 Task: Go to Program & Features. Select Whole Food Market. Add to cart Organic Strawberries-2. Select Give A Gift Card from Gift Cards. Add to cart Amazon Prime Gift Card-2. Place order for Lucia Martinez, _x000D_
80 Blair Hollow Rd_x000D_
Dillsburg, Pennsylvania(PA), 17019, Cell Number (717) 432-9341
Action: Mouse moved to (265, 55)
Screenshot: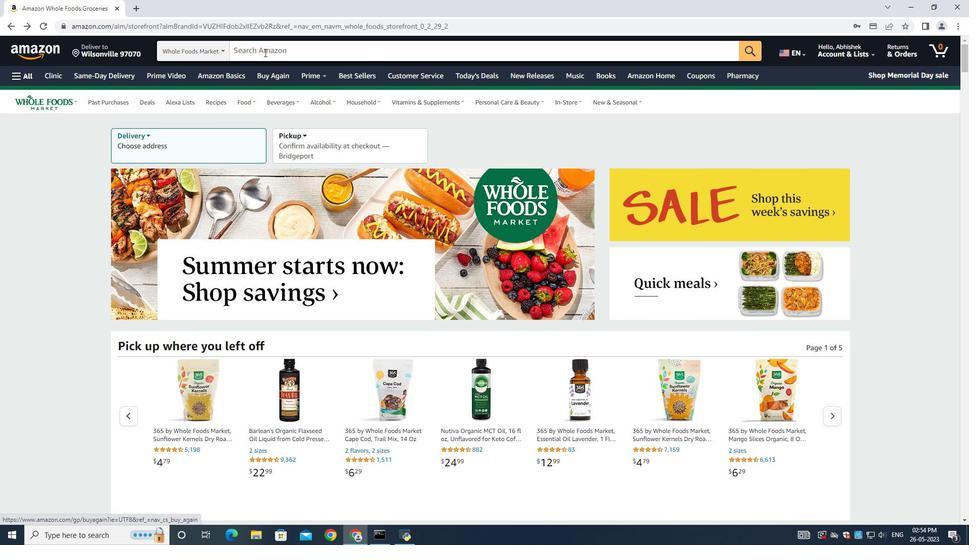 
Action: Mouse pressed left at (265, 55)
Screenshot: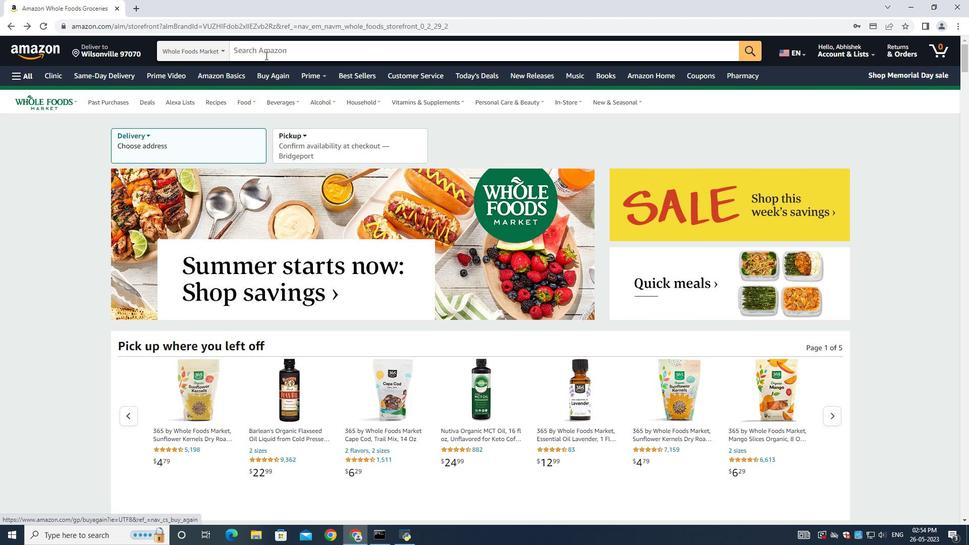 
Action: Mouse moved to (170, 51)
Screenshot: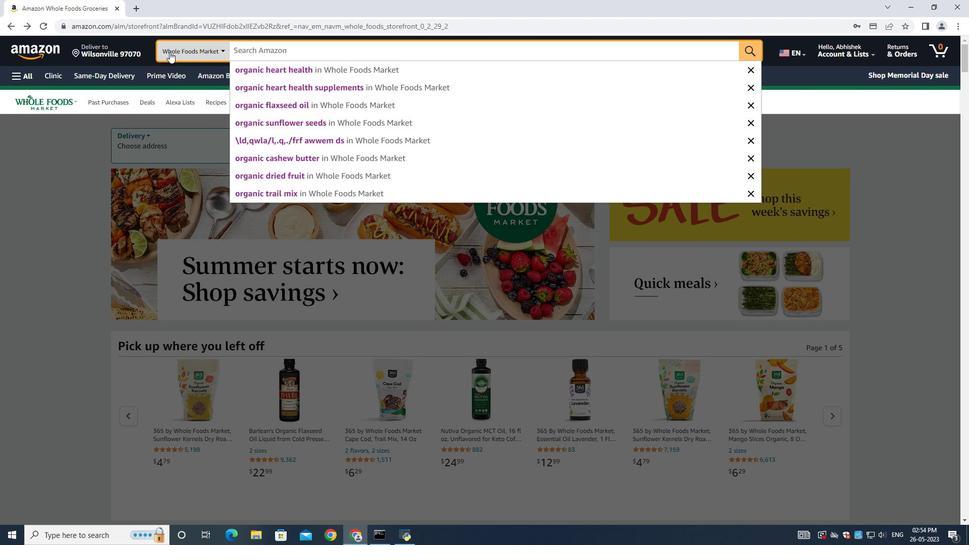 
Action: Mouse pressed left at (170, 51)
Screenshot: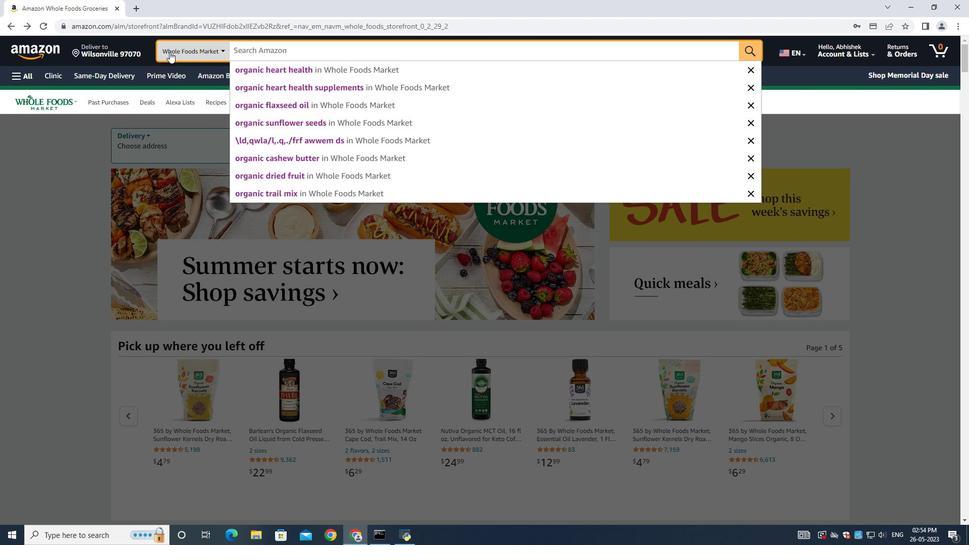 
Action: Mouse moved to (170, 51)
Screenshot: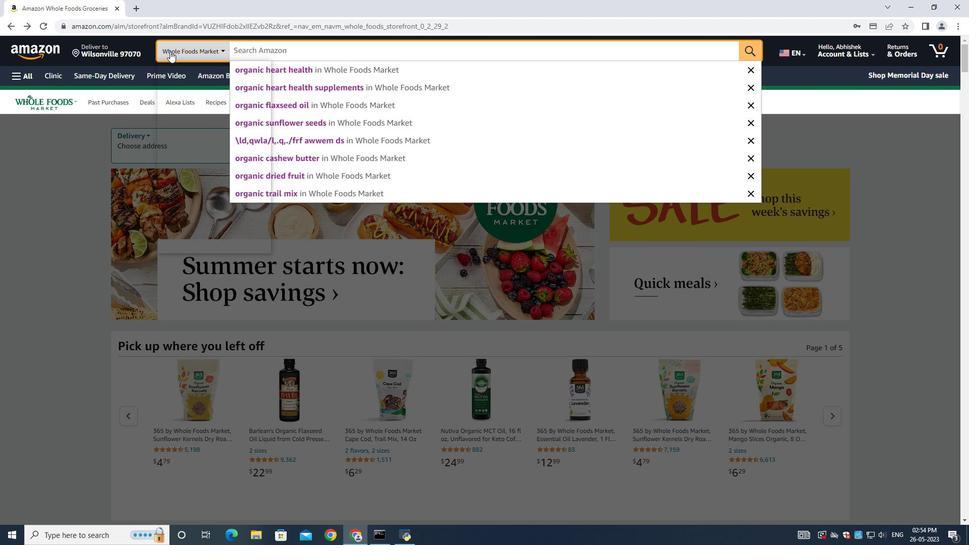
Action: Mouse pressed left at (170, 51)
Screenshot: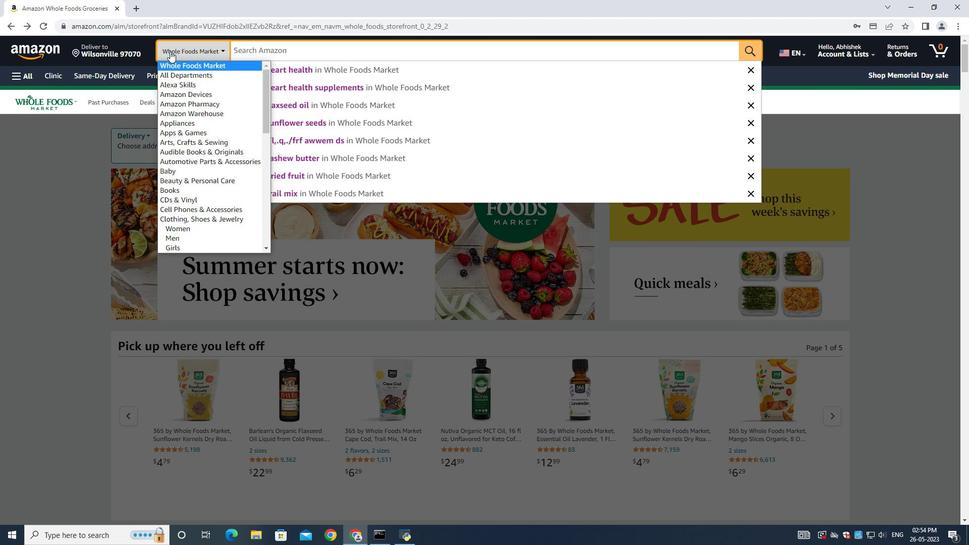 
Action: Mouse moved to (22, 70)
Screenshot: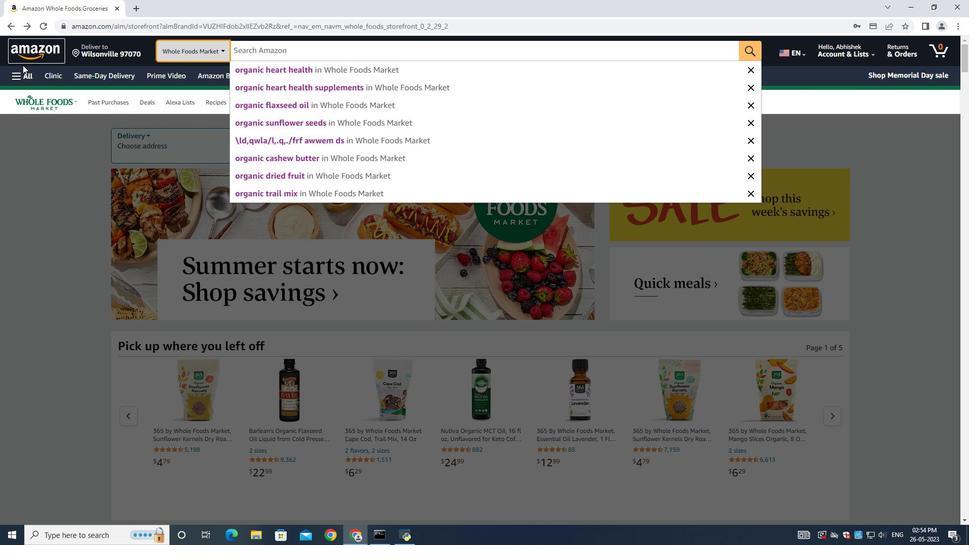 
Action: Mouse pressed left at (22, 70)
Screenshot: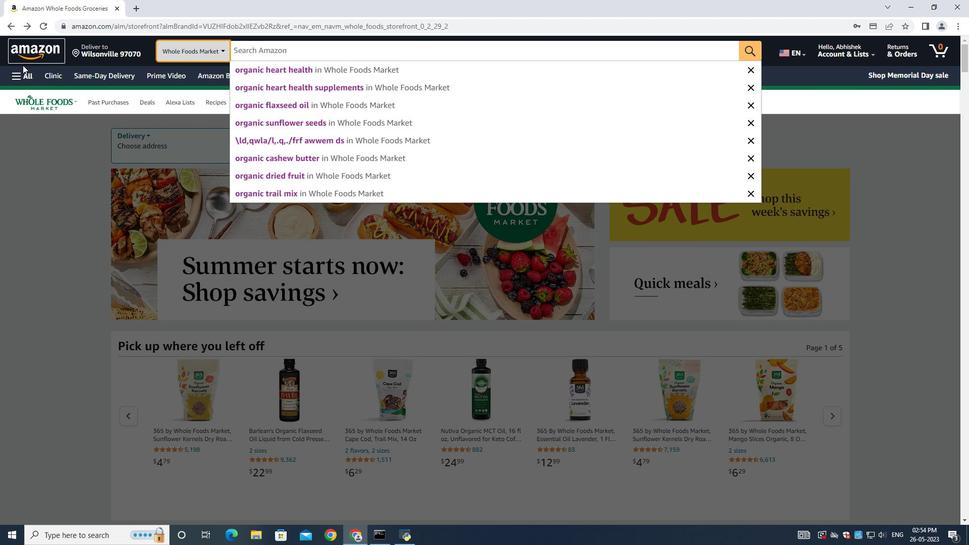 
Action: Mouse moved to (69, 274)
Screenshot: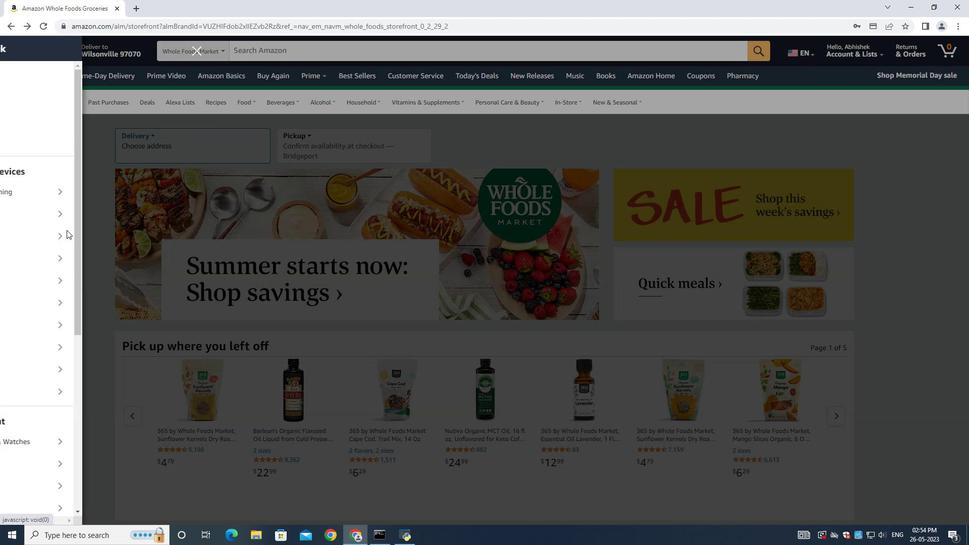 
Action: Mouse scrolled (69, 270) with delta (0, 0)
Screenshot: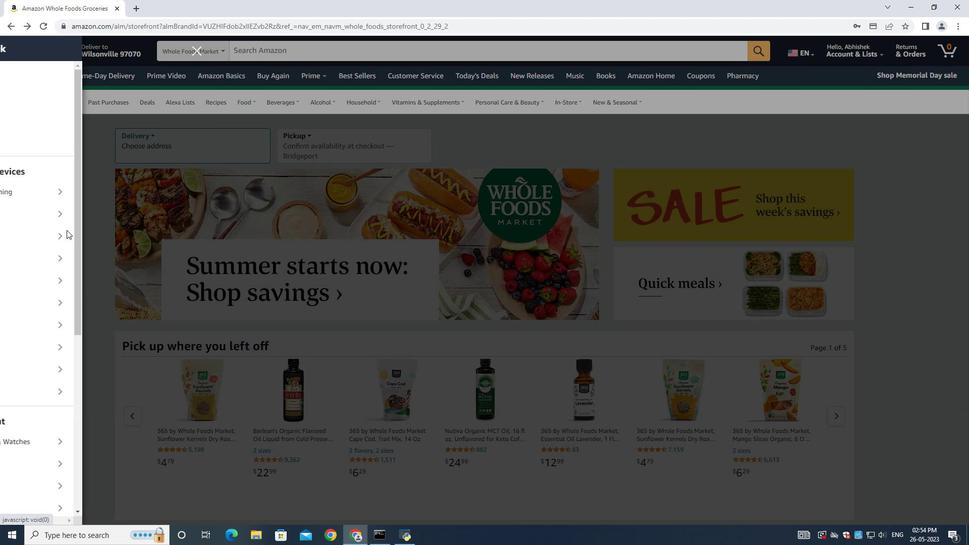 
Action: Mouse moved to (69, 283)
Screenshot: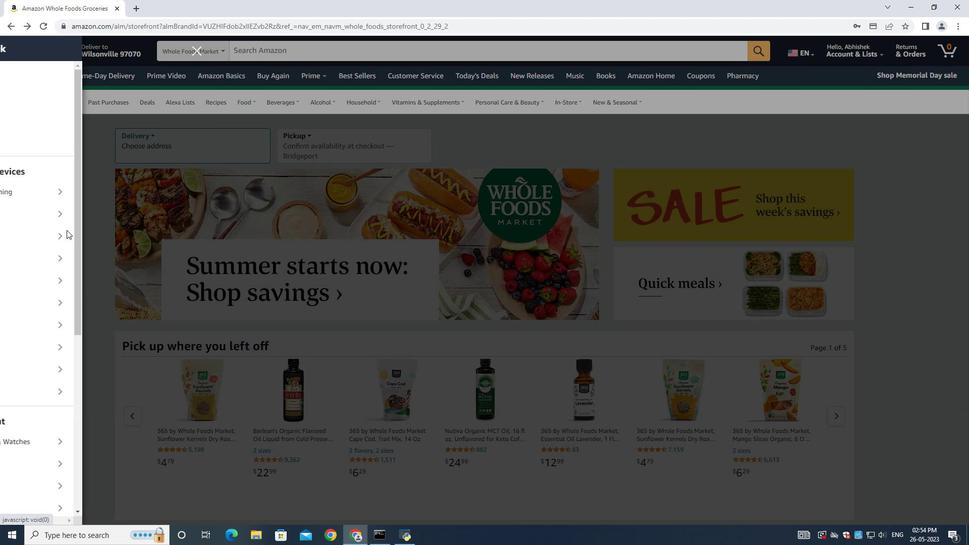 
Action: Mouse scrolled (69, 277) with delta (0, 0)
Screenshot: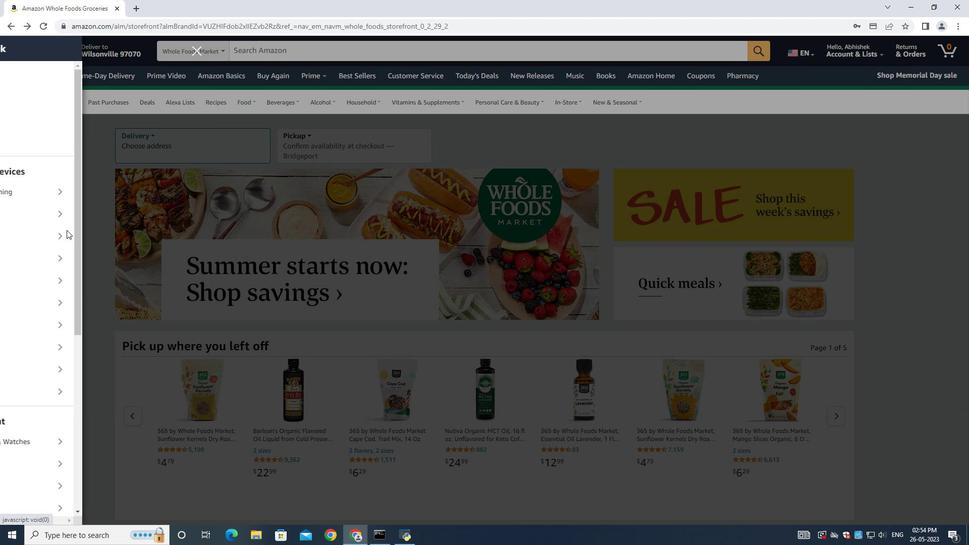 
Action: Mouse moved to (69, 284)
Screenshot: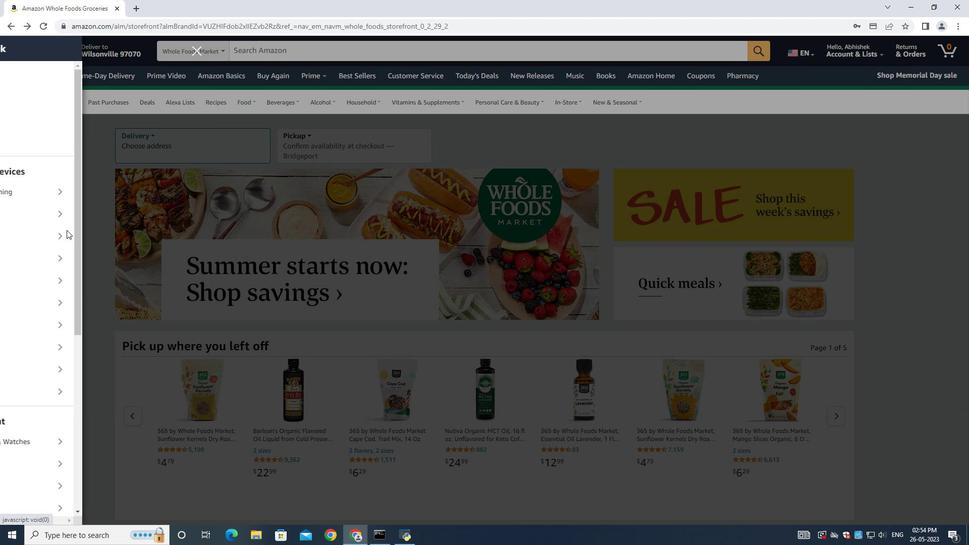
Action: Mouse scrolled (69, 281) with delta (0, 0)
Screenshot: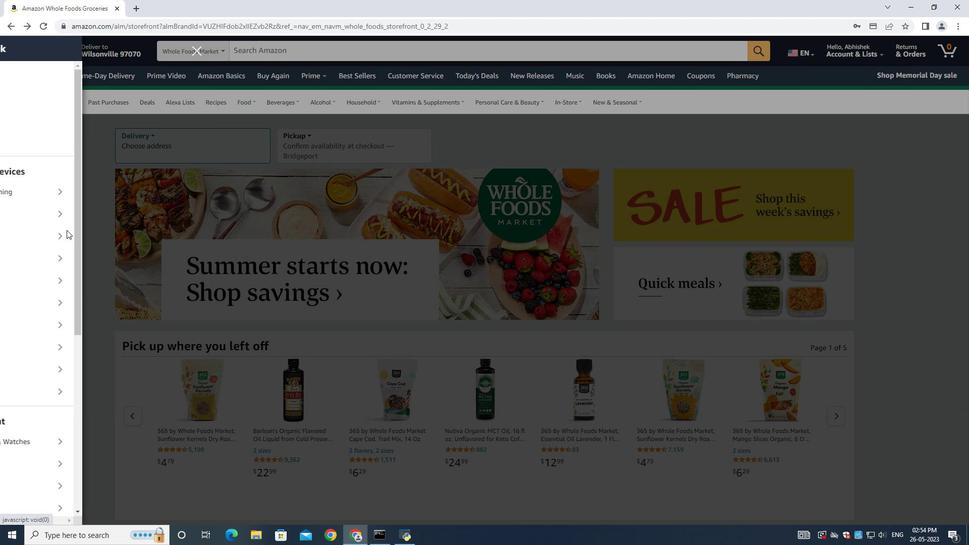 
Action: Mouse moved to (69, 285)
Screenshot: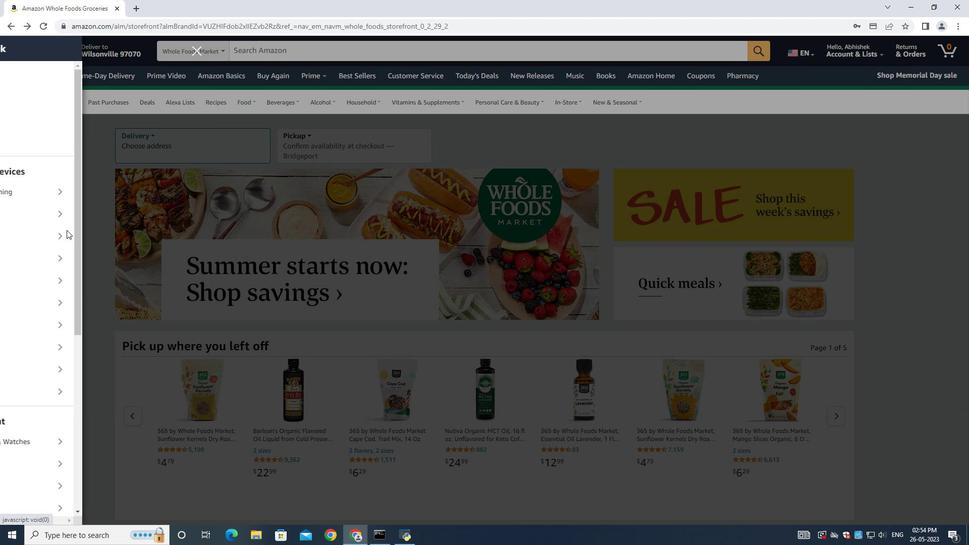 
Action: Mouse scrolled (69, 284) with delta (0, 0)
Screenshot: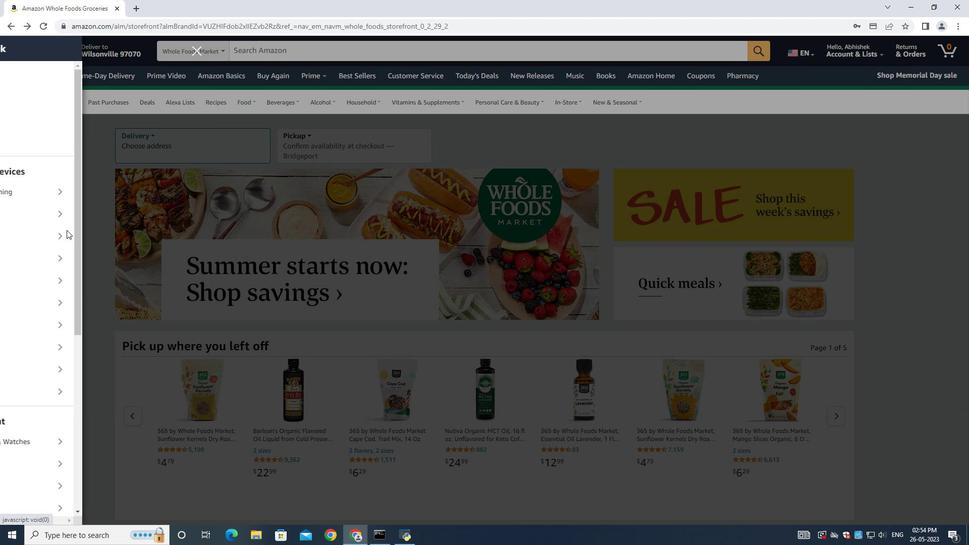 
Action: Mouse moved to (69, 285)
Screenshot: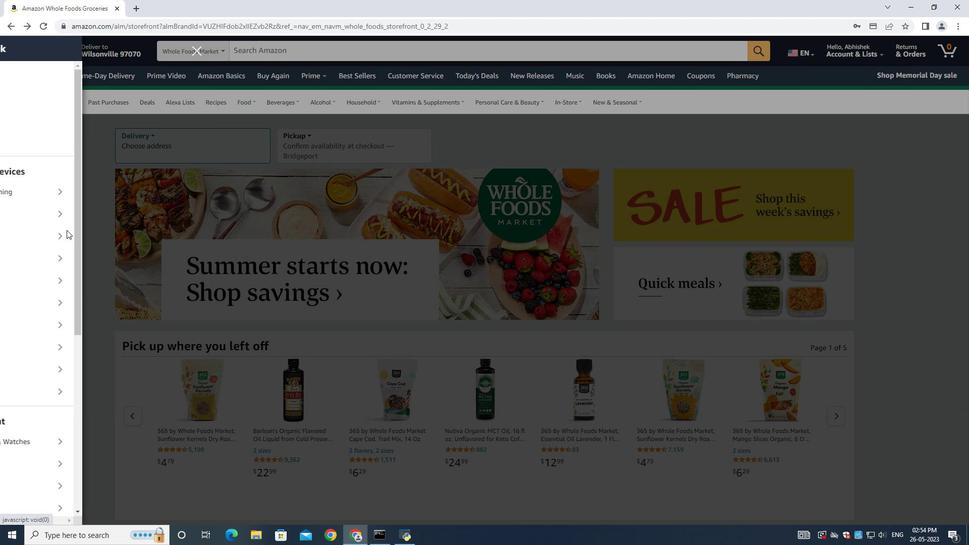
Action: Mouse scrolled (69, 284) with delta (0, 0)
Screenshot: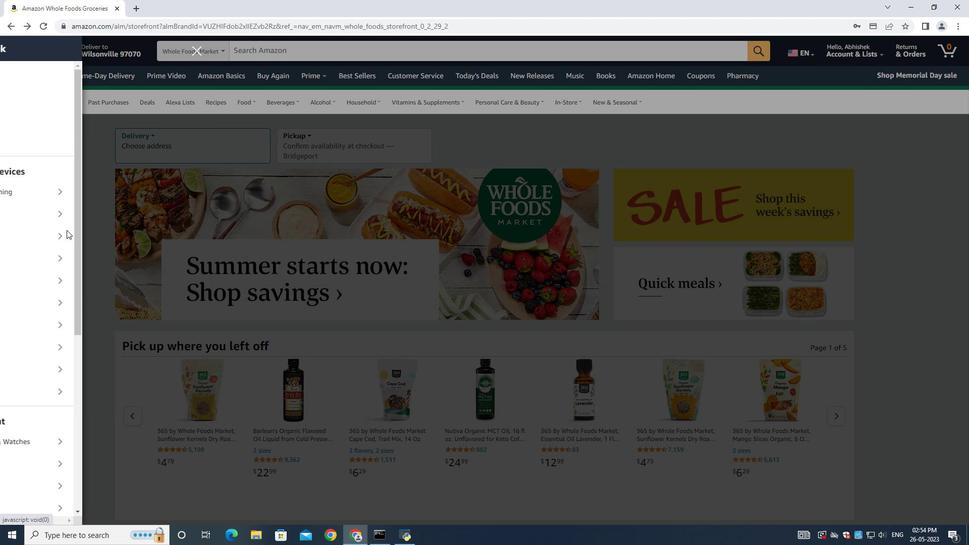 
Action: Mouse moved to (71, 287)
Screenshot: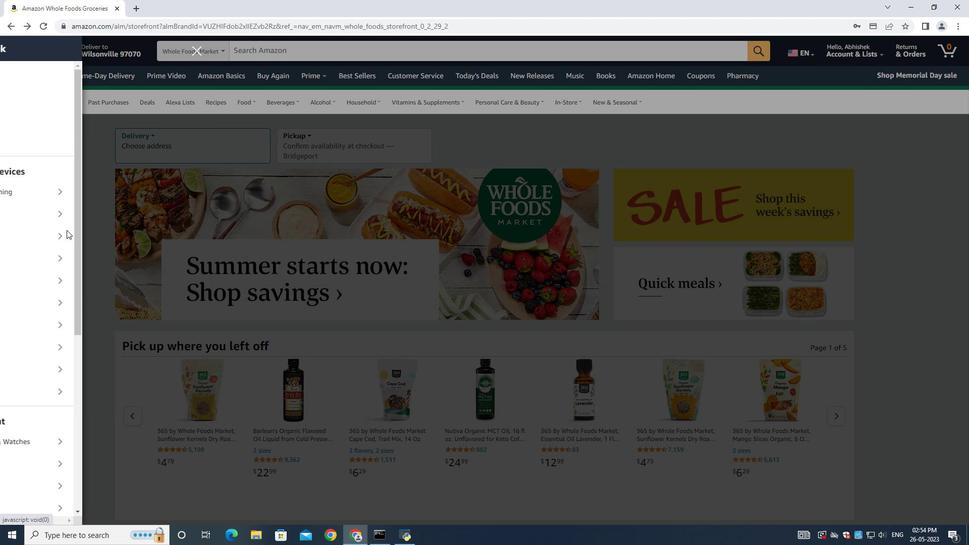 
Action: Mouse scrolled (69, 284) with delta (0, 0)
Screenshot: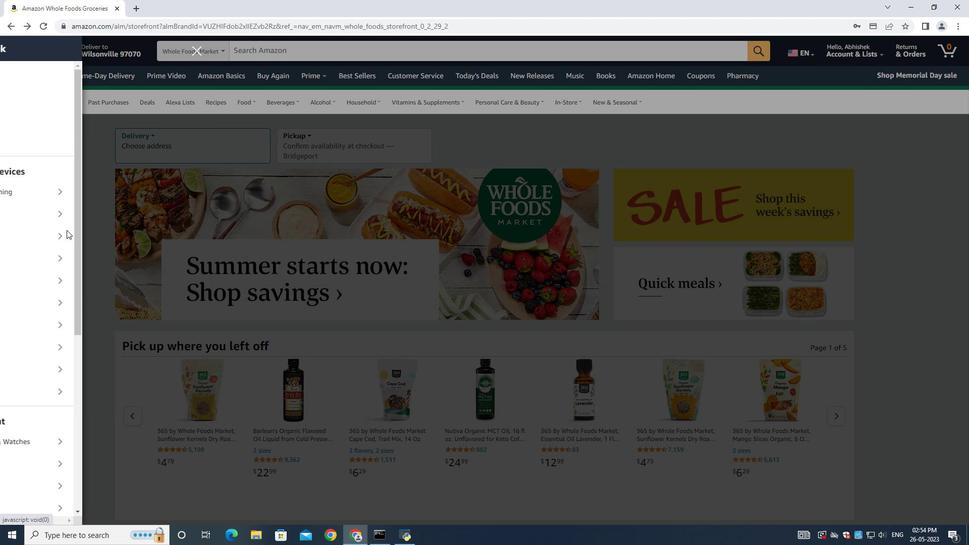 
Action: Mouse moved to (49, 304)
Screenshot: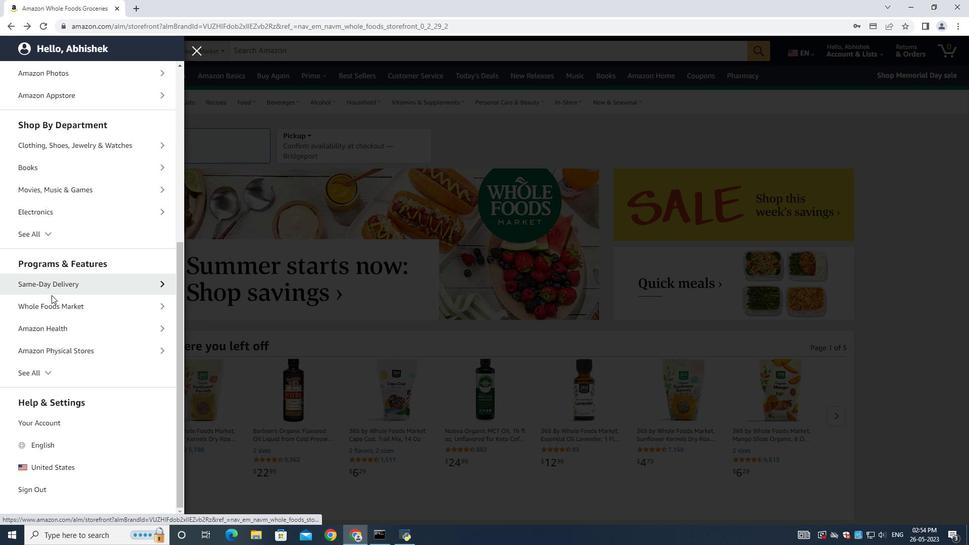 
Action: Mouse pressed left at (49, 304)
Screenshot: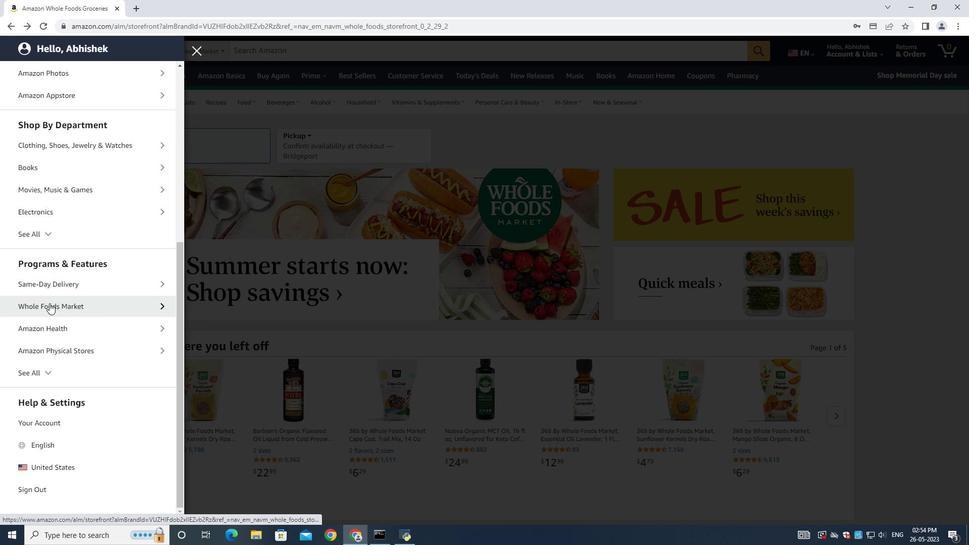 
Action: Mouse moved to (106, 124)
Screenshot: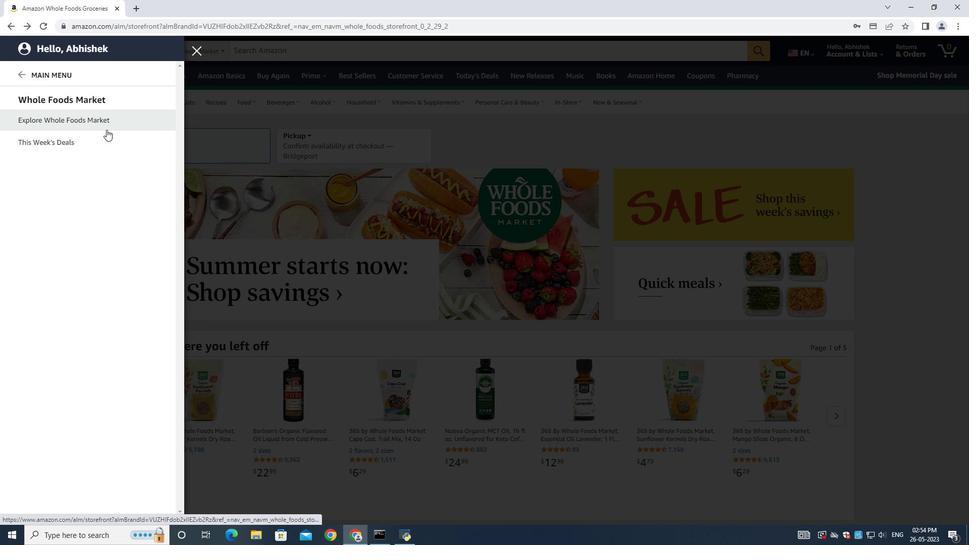 
Action: Mouse pressed left at (106, 124)
Screenshot: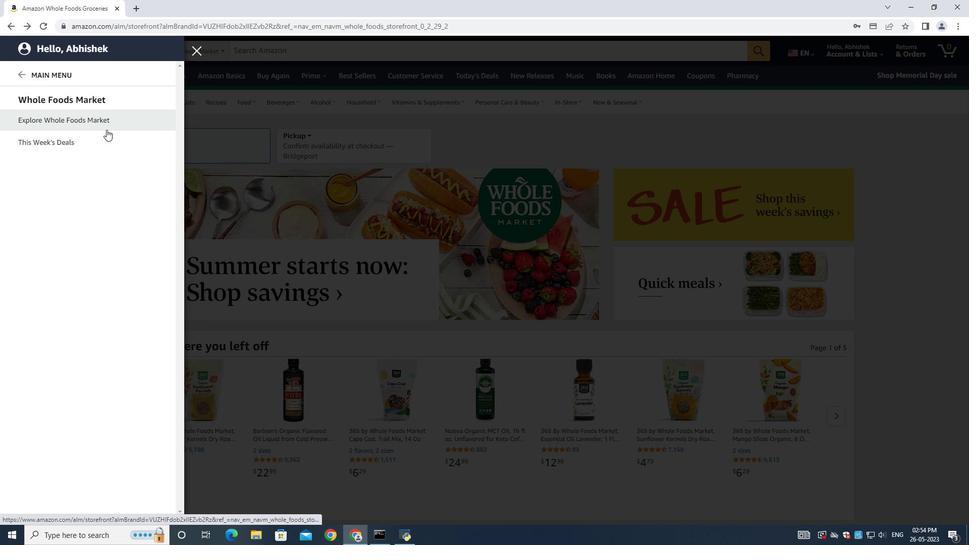 
Action: Mouse moved to (264, 51)
Screenshot: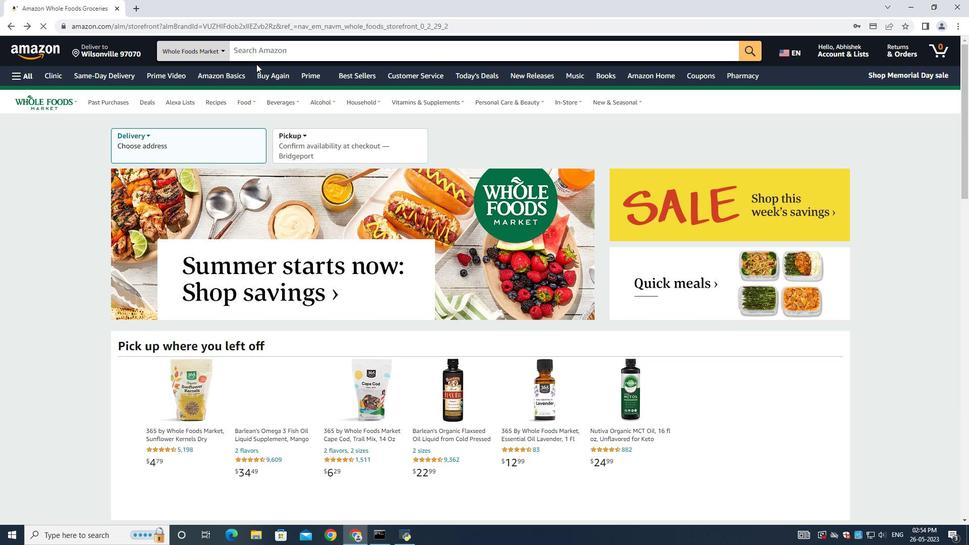 
Action: Mouse pressed left at (264, 51)
Screenshot: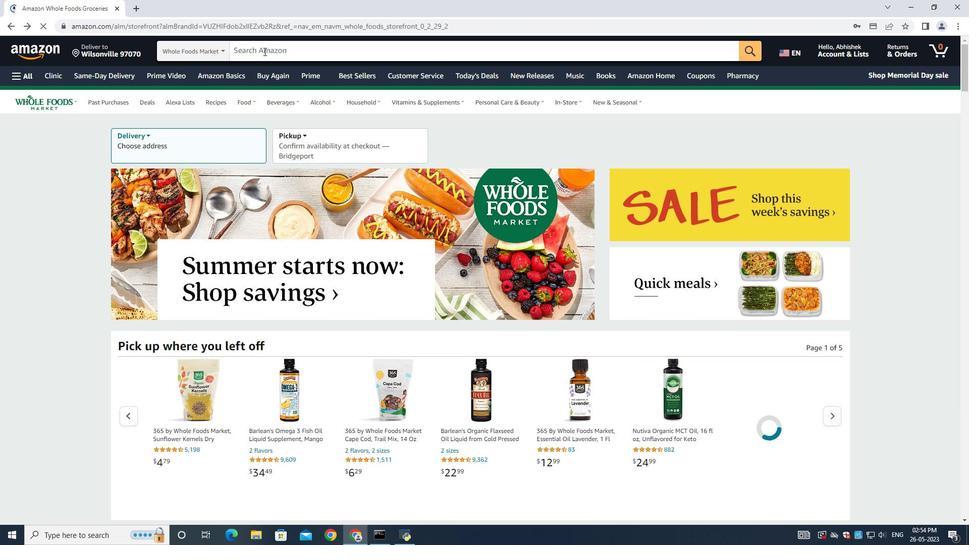 
Action: Key pressed <Key.caps_lock><Key.shift><Key.shift><Key.shift><Key.shift><Key.shift><Key.shift><Key.shift>o<Key.backspace><Key.shift>o<Key.backspace><Key.caps_lock><Key.shift>Organic<Key.space>strawberries<Key.space><Key.enter>
Screenshot: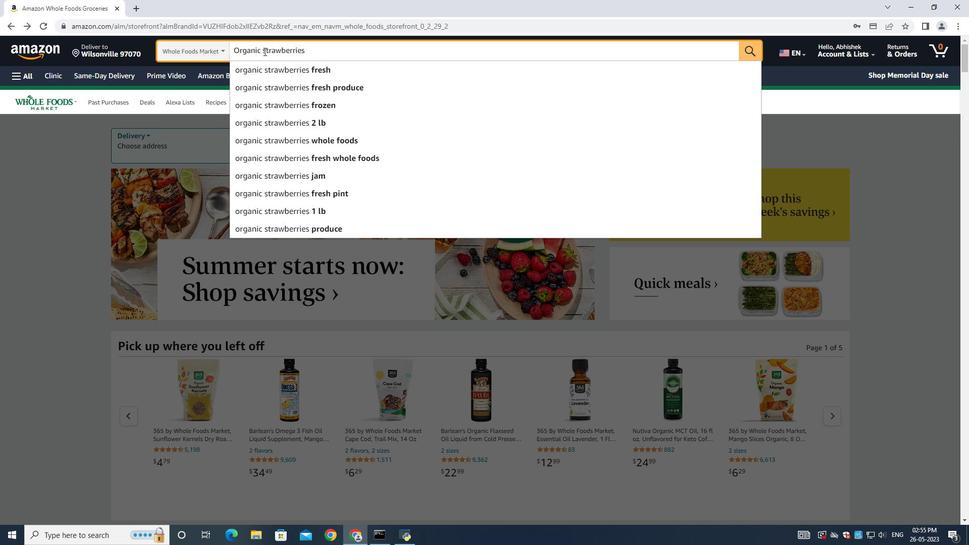 
Action: Mouse moved to (344, 128)
Screenshot: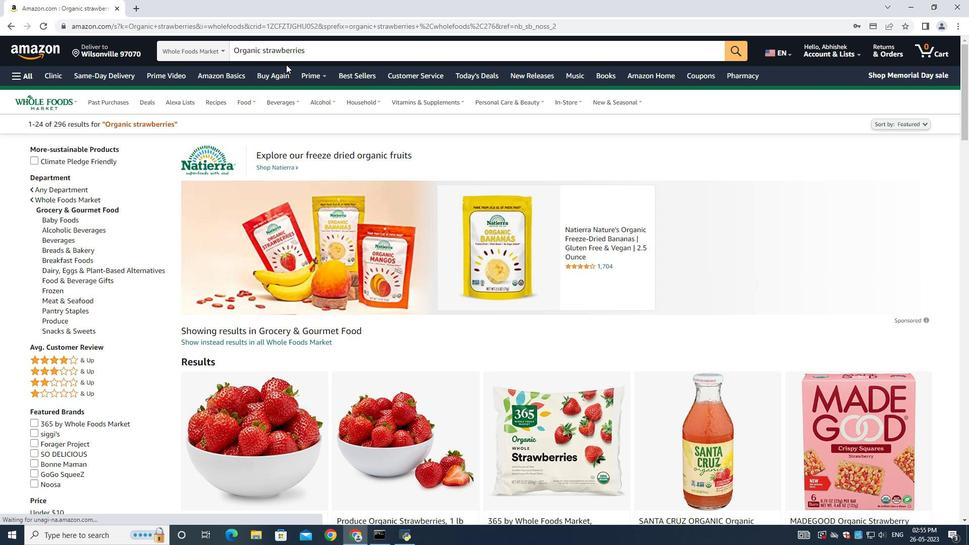 
Action: Mouse scrolled (344, 127) with delta (0, 0)
Screenshot: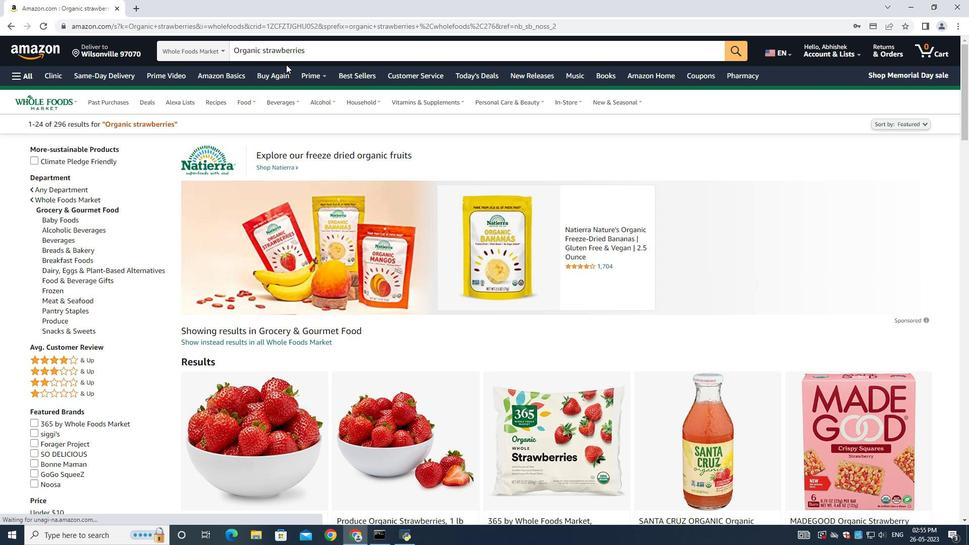
Action: Mouse moved to (358, 137)
Screenshot: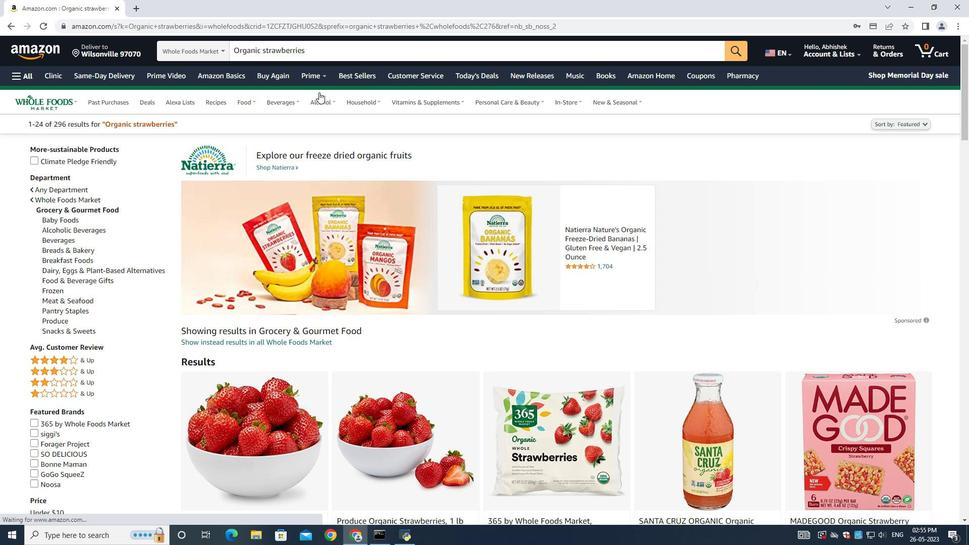 
Action: Mouse scrolled (358, 137) with delta (0, 0)
Screenshot: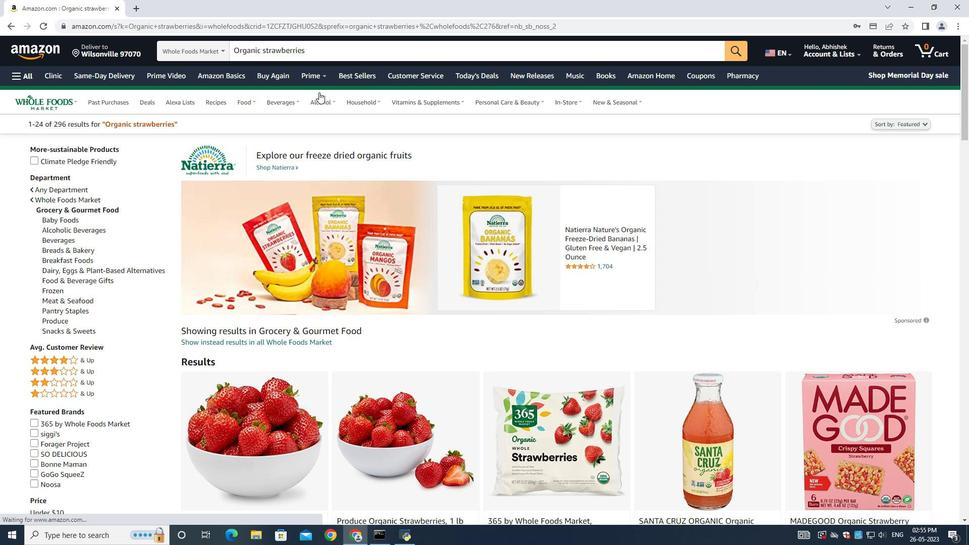
Action: Mouse moved to (361, 138)
Screenshot: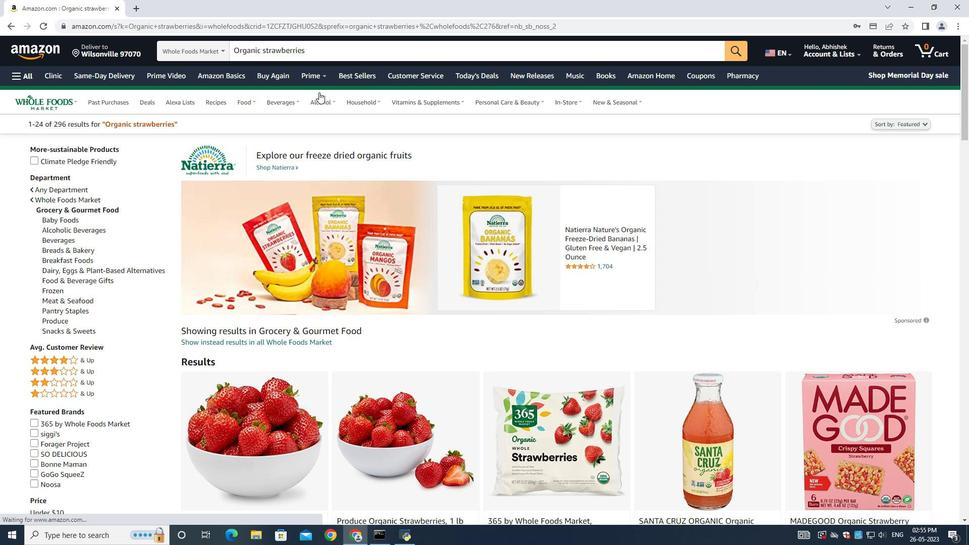 
Action: Mouse scrolled (361, 138) with delta (0, 0)
Screenshot: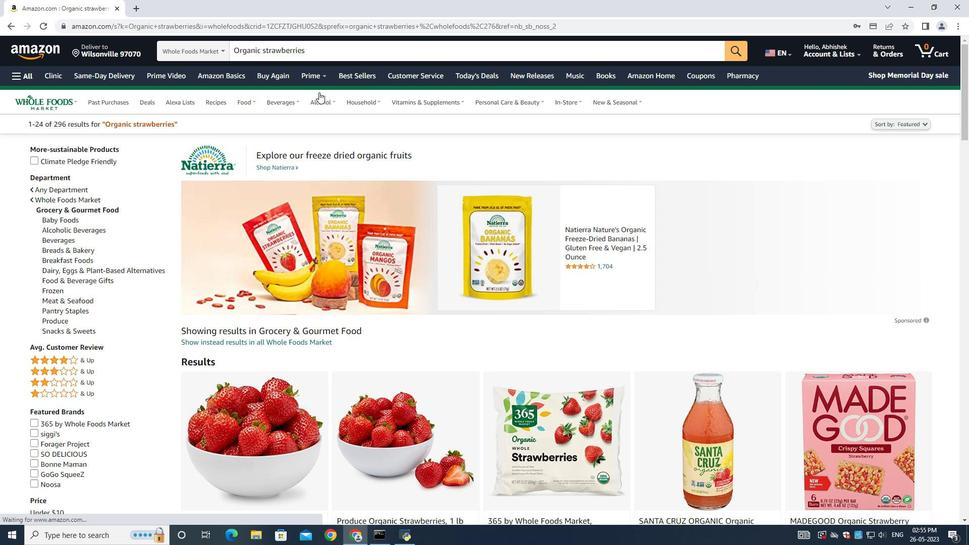 
Action: Mouse scrolled (361, 138) with delta (0, 0)
Screenshot: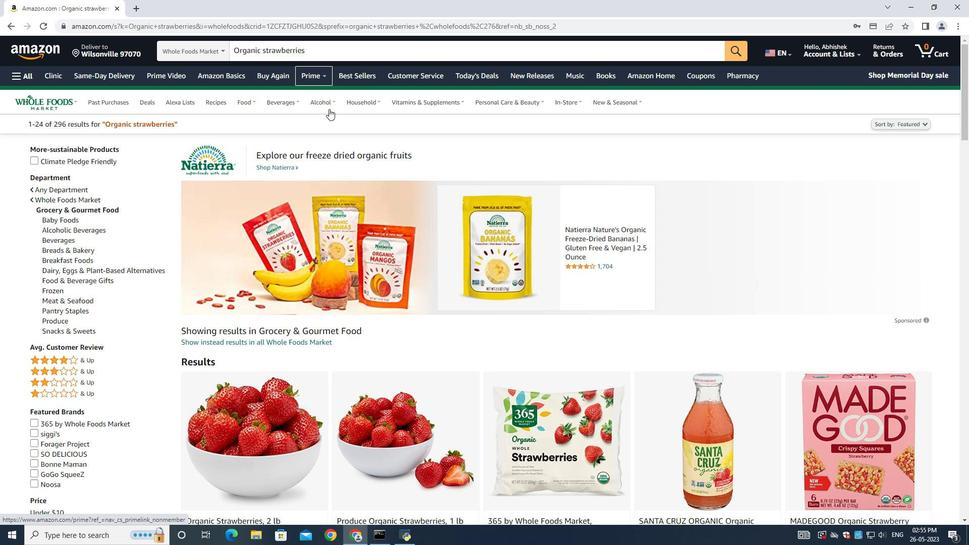 
Action: Mouse scrolled (361, 138) with delta (0, 0)
Screenshot: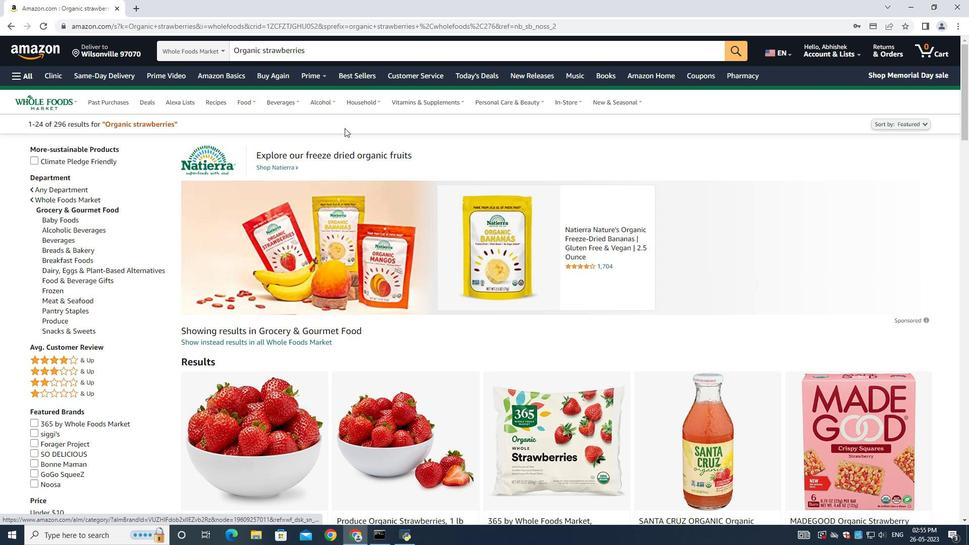 
Action: Mouse moved to (272, 181)
Screenshot: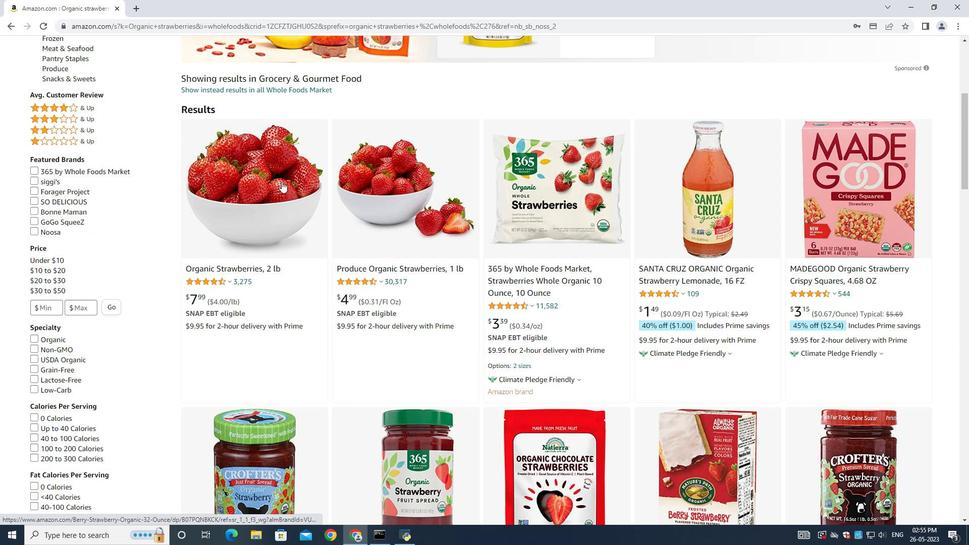 
Action: Mouse pressed left at (272, 181)
Screenshot: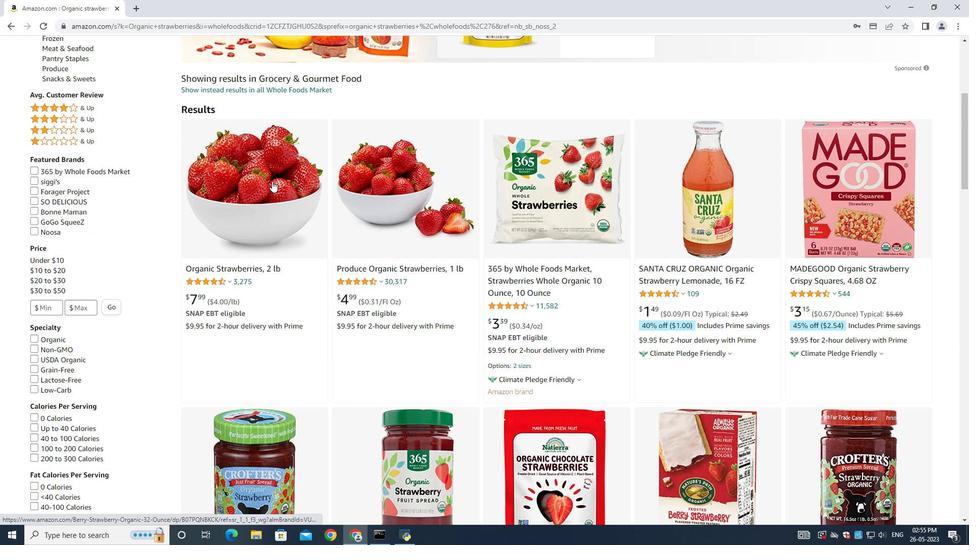 
Action: Mouse moved to (748, 186)
Screenshot: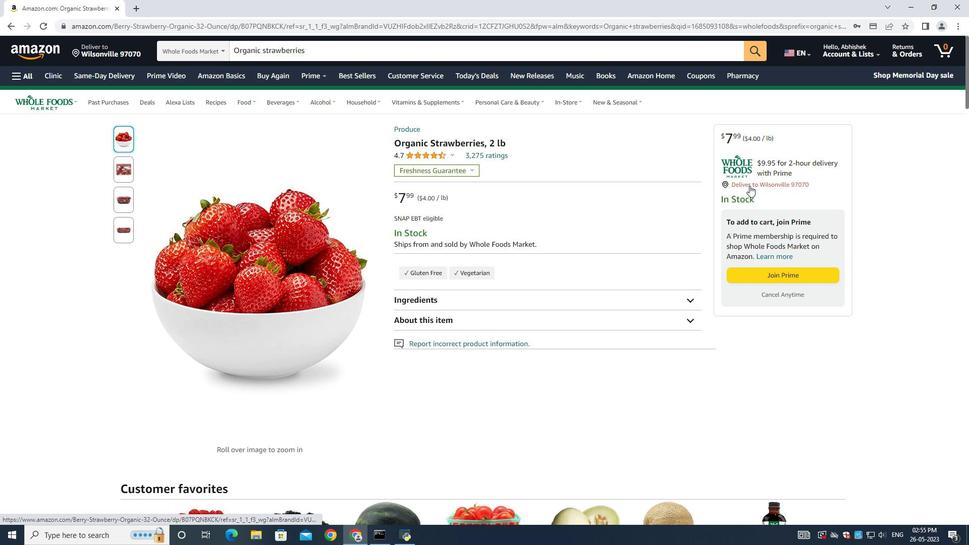 
Action: Mouse scrolled (748, 185) with delta (0, 0)
Screenshot: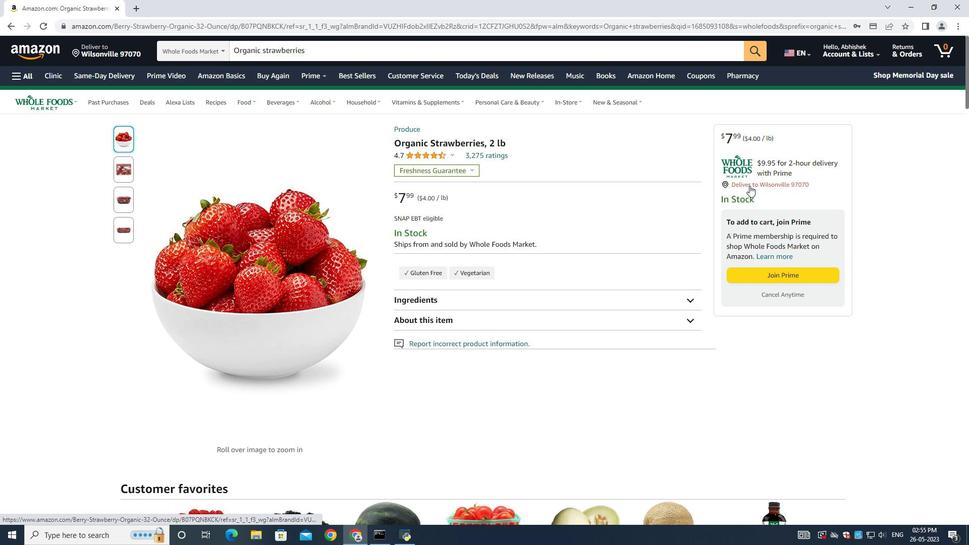
Action: Mouse moved to (748, 187)
Screenshot: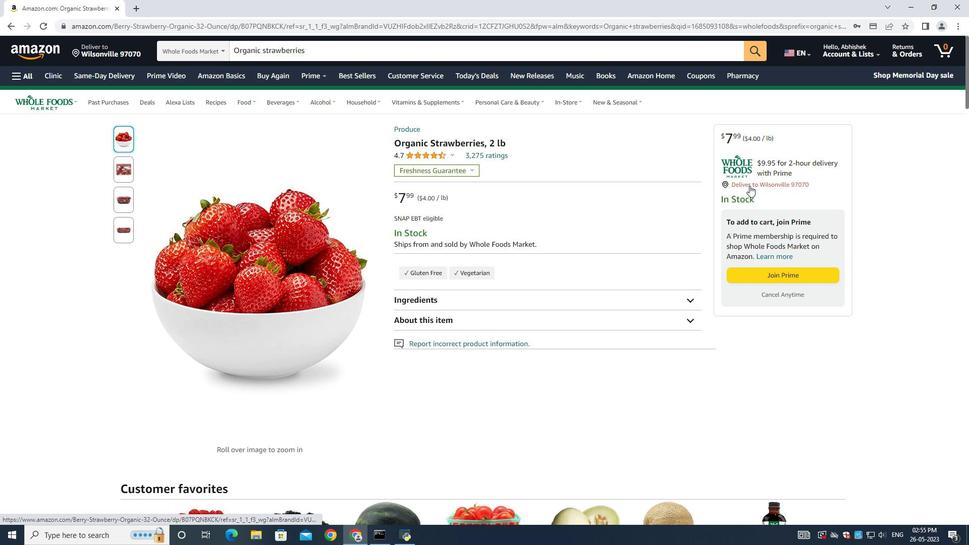 
Action: Mouse scrolled (748, 187) with delta (0, 0)
Screenshot: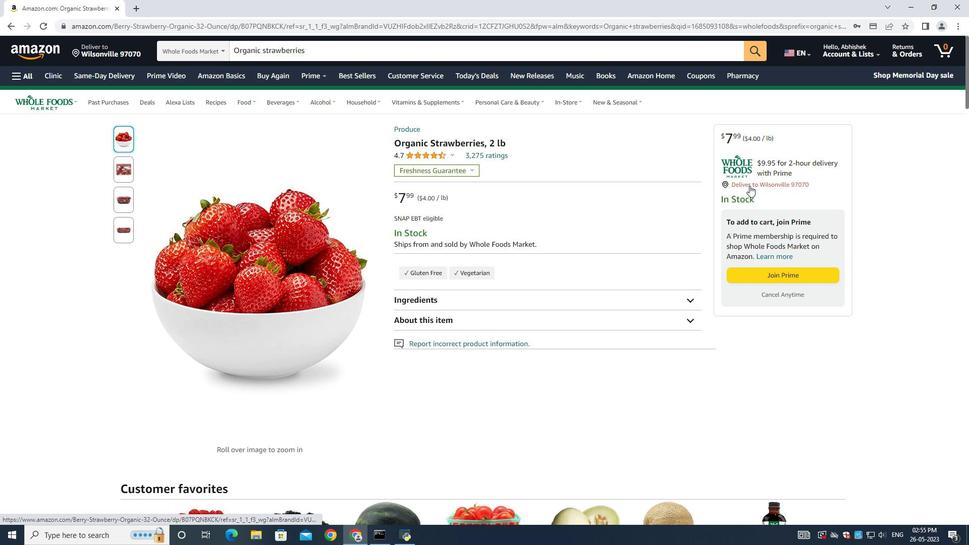 
Action: Mouse moved to (747, 189)
Screenshot: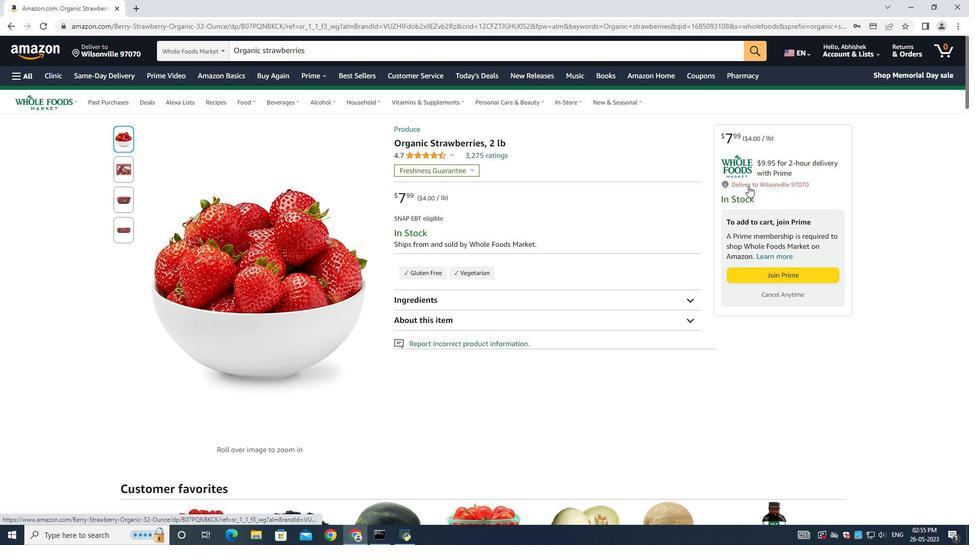 
Action: Mouse scrolled (747, 189) with delta (0, 0)
Screenshot: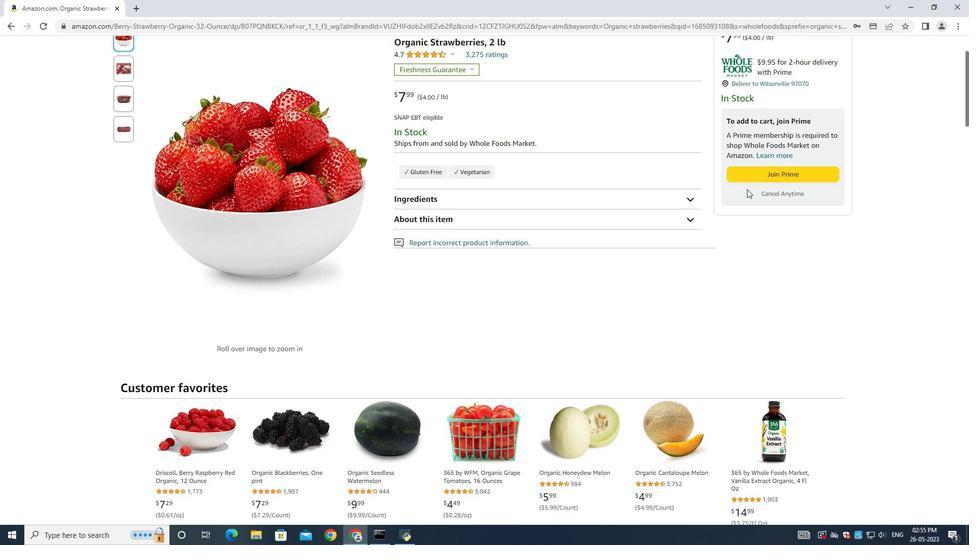 
Action: Mouse moved to (760, 230)
Screenshot: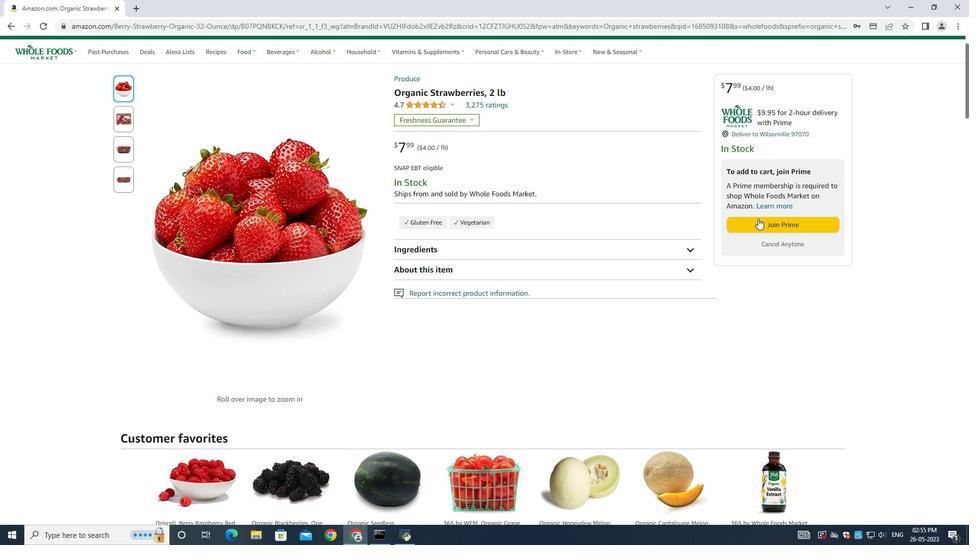 
Action: Mouse scrolled (760, 229) with delta (0, 0)
Screenshot: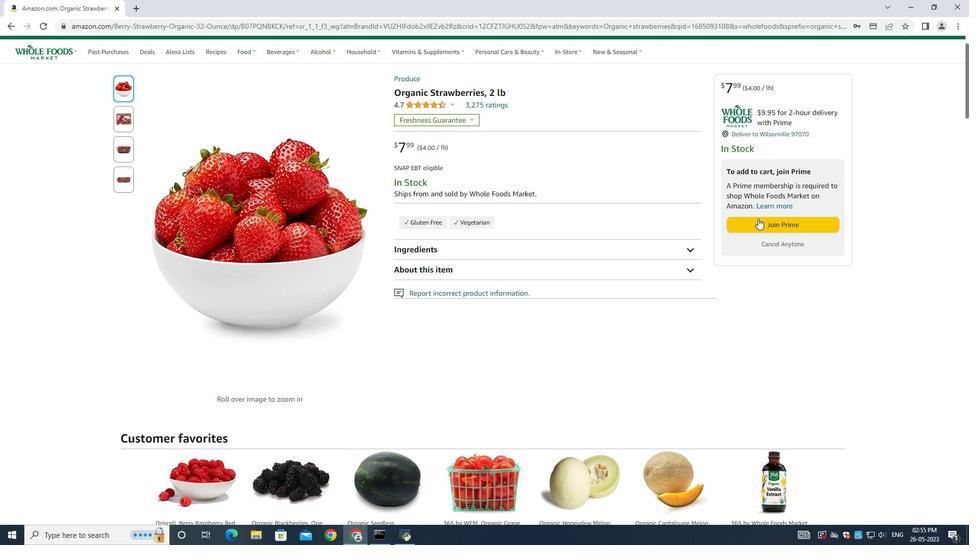 
Action: Mouse moved to (777, 194)
Screenshot: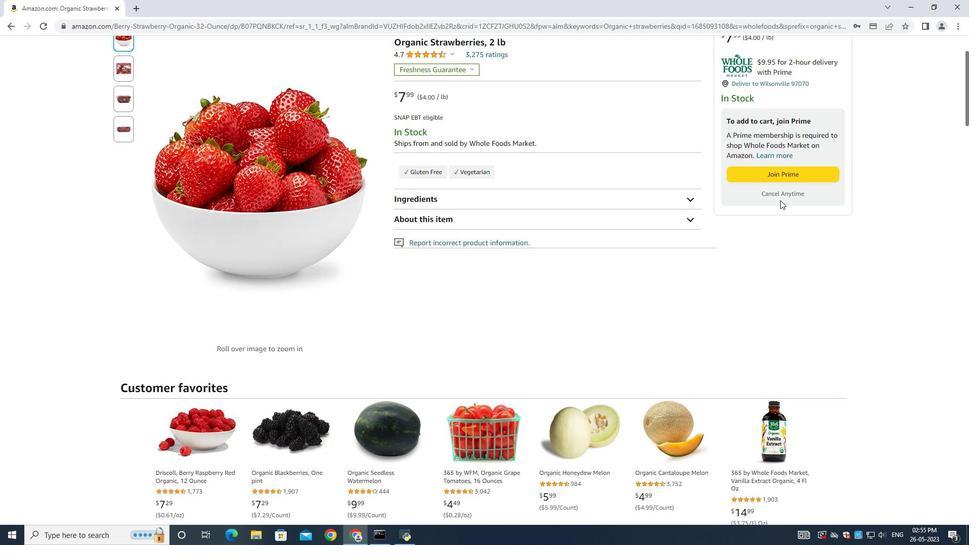 
Action: Mouse pressed left at (777, 194)
Screenshot: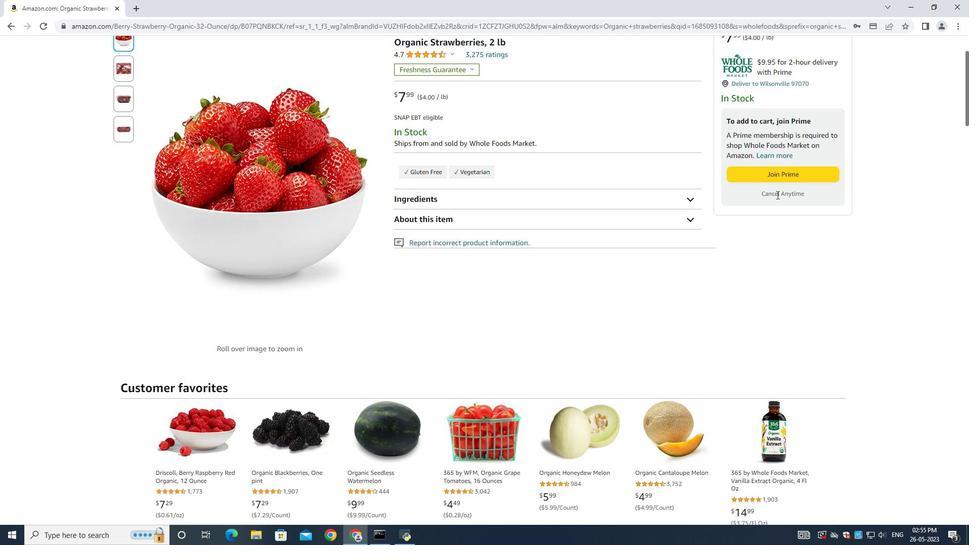
Action: Mouse pressed left at (777, 194)
Screenshot: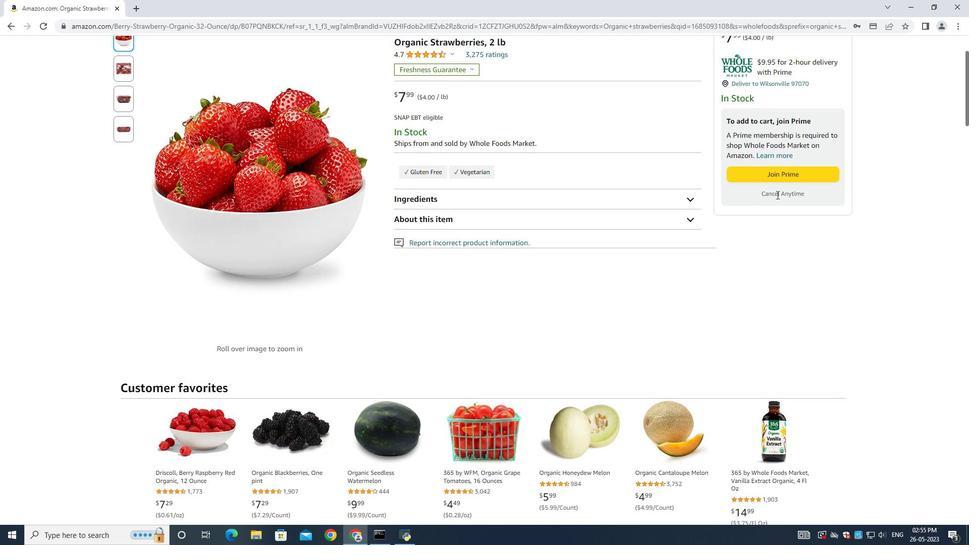 
Action: Mouse pressed left at (777, 194)
Screenshot: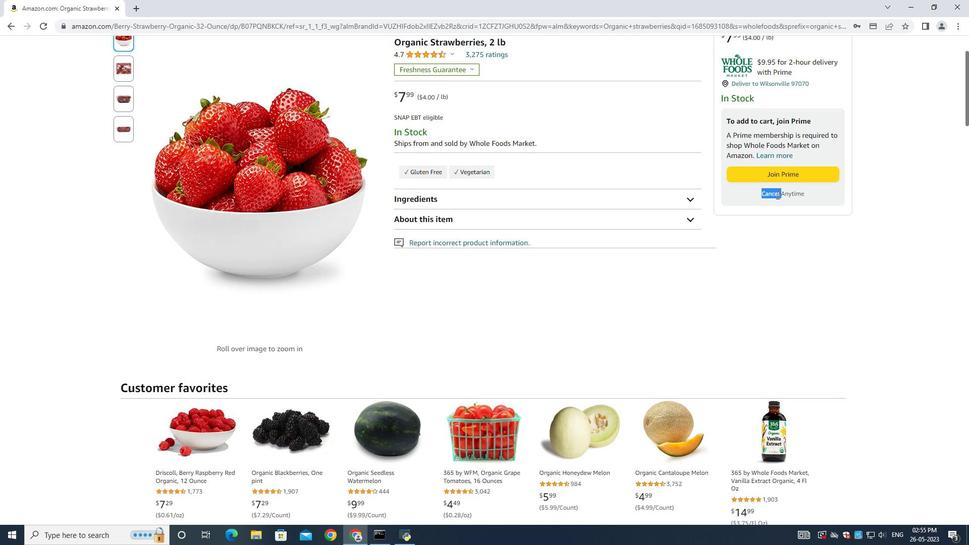 
Action: Mouse pressed left at (777, 194)
Screenshot: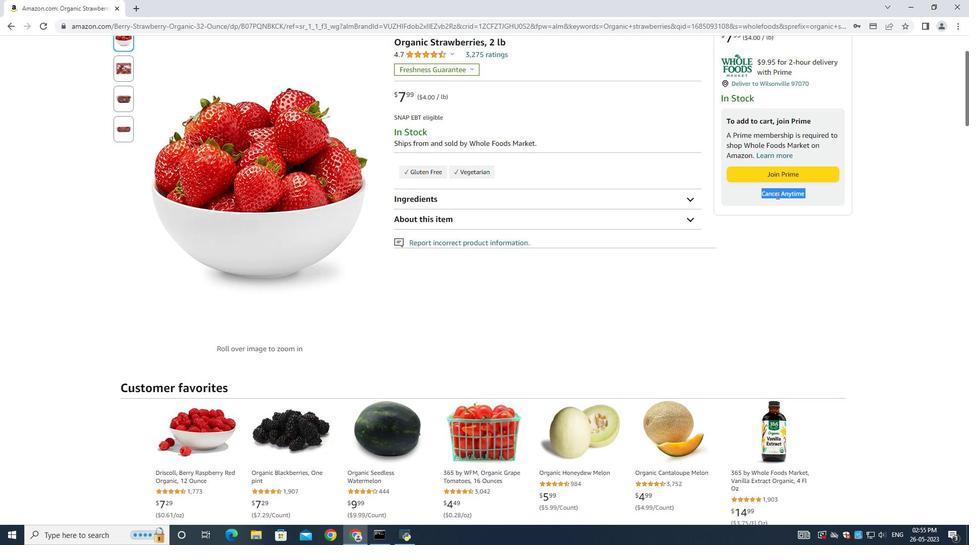 
Action: Mouse moved to (768, 155)
Screenshot: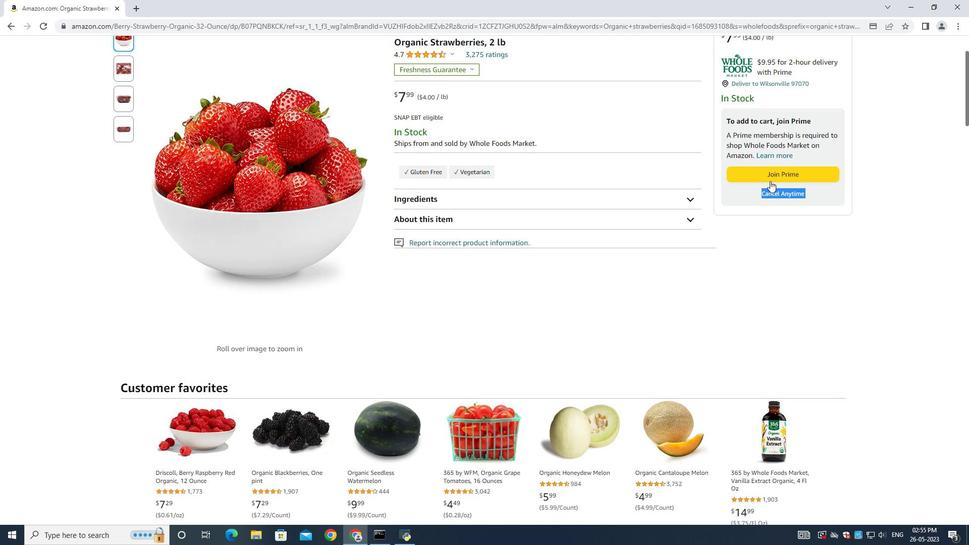 
Action: Mouse pressed left at (768, 155)
Screenshot: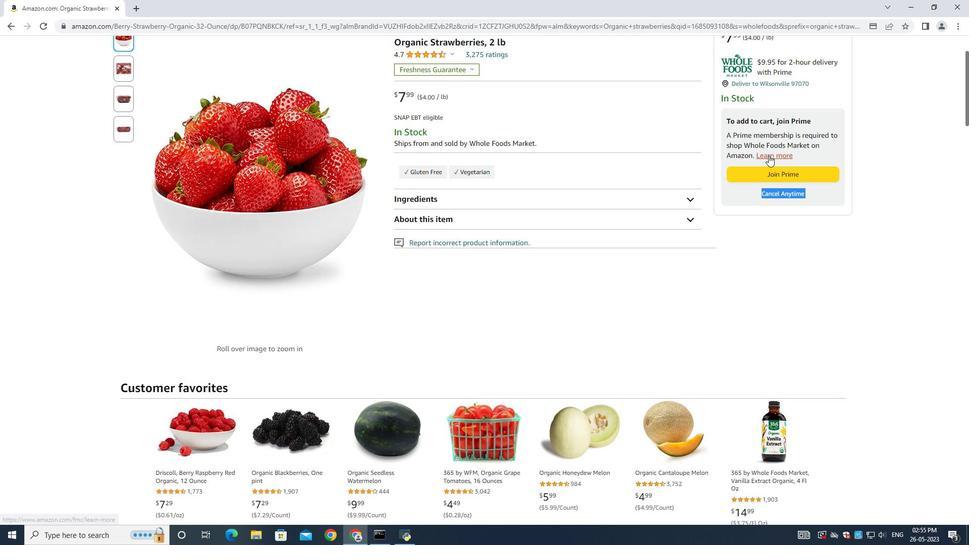 
Action: Mouse moved to (648, 226)
Screenshot: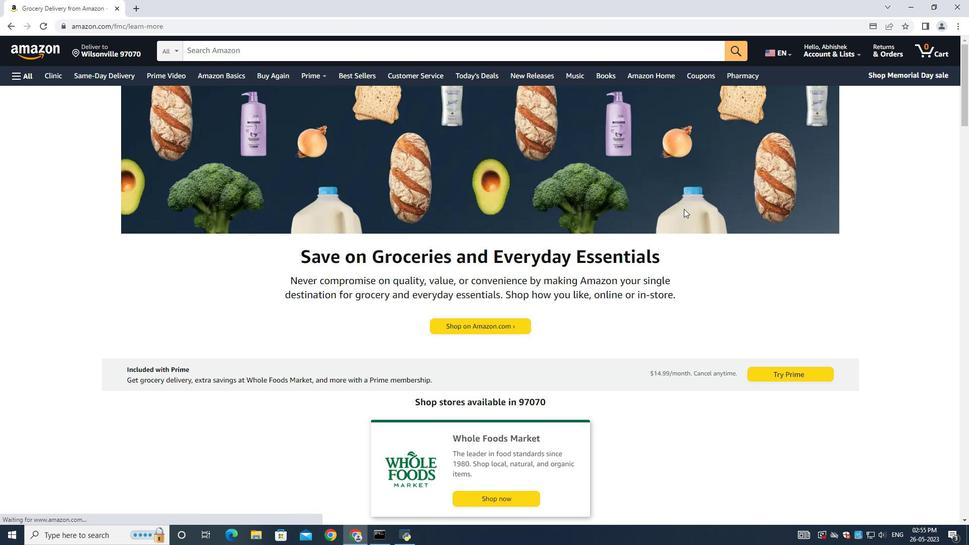 
Action: Mouse scrolled (648, 225) with delta (0, 0)
Screenshot: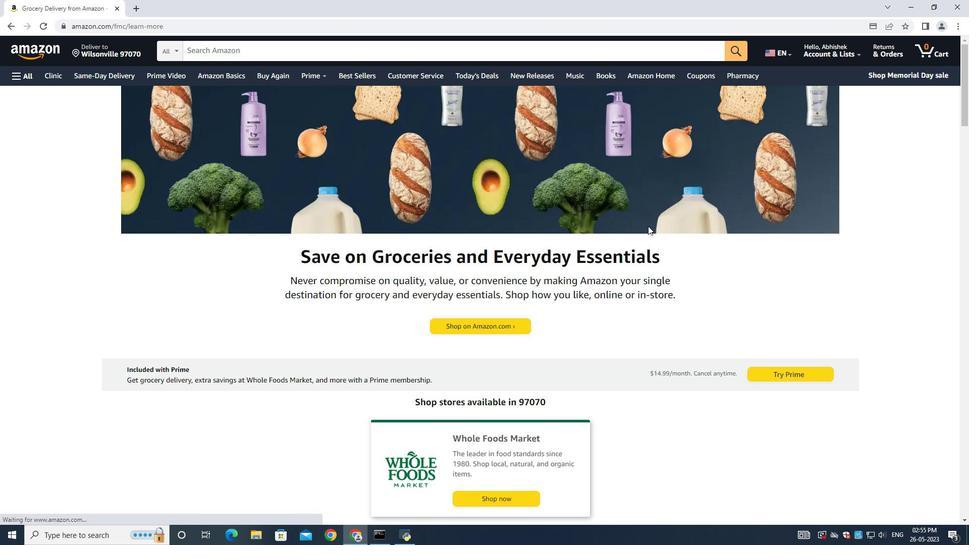 
Action: Mouse scrolled (648, 225) with delta (0, 0)
Screenshot: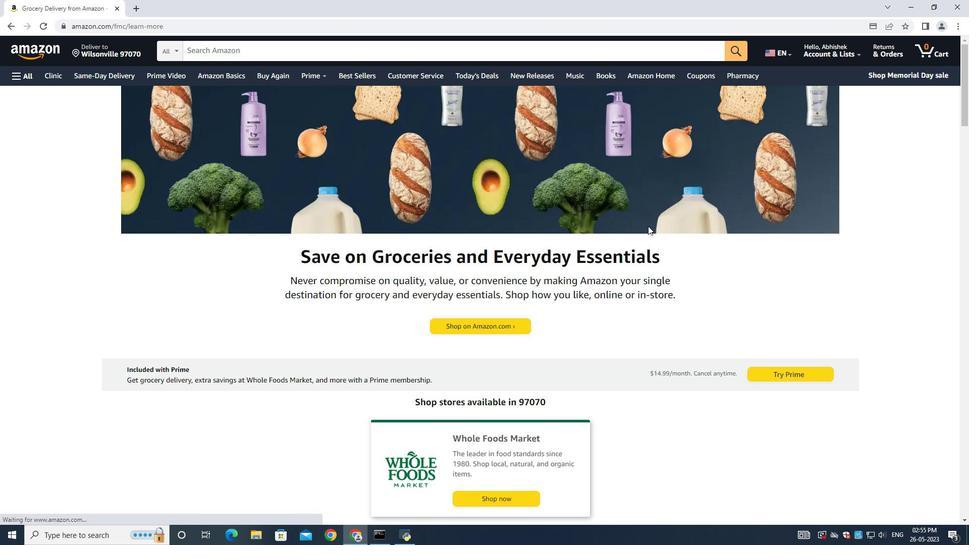 
Action: Mouse moved to (503, 205)
Screenshot: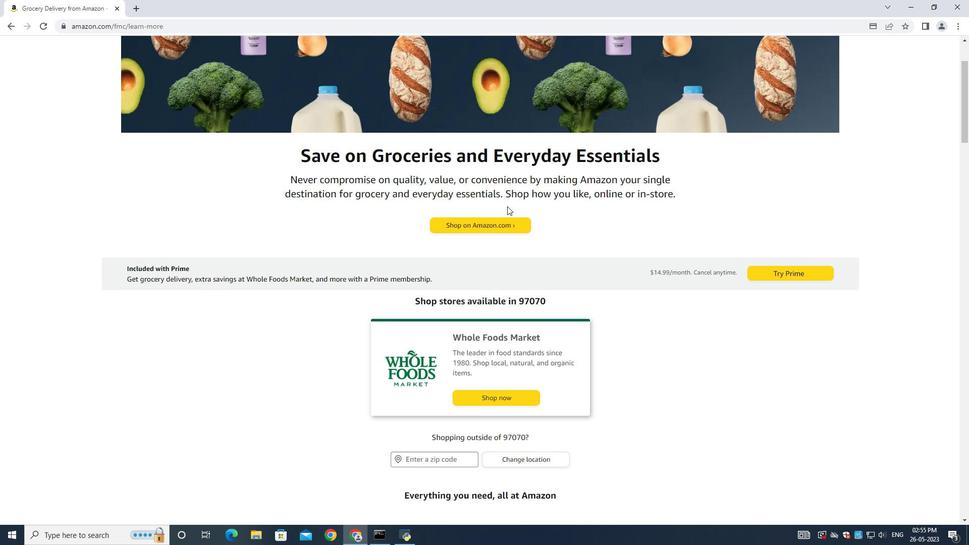 
Action: Mouse scrolled (503, 206) with delta (0, 0)
Screenshot: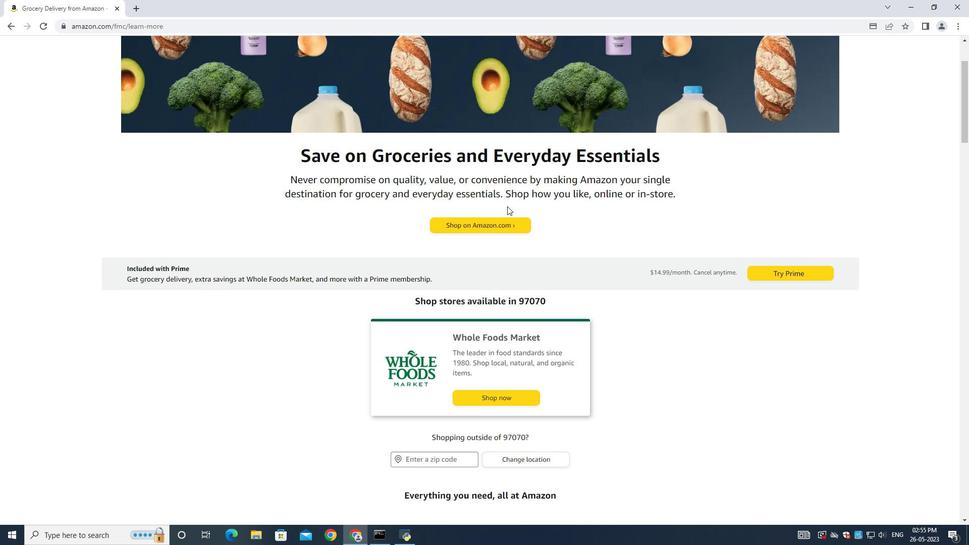 
Action: Mouse moved to (503, 205)
Screenshot: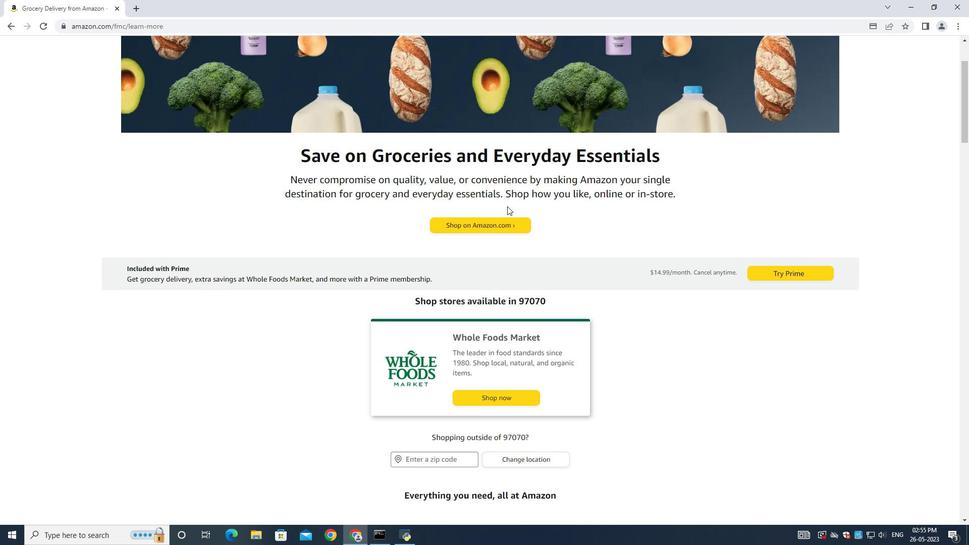 
Action: Mouse scrolled (503, 206) with delta (0, 0)
Screenshot: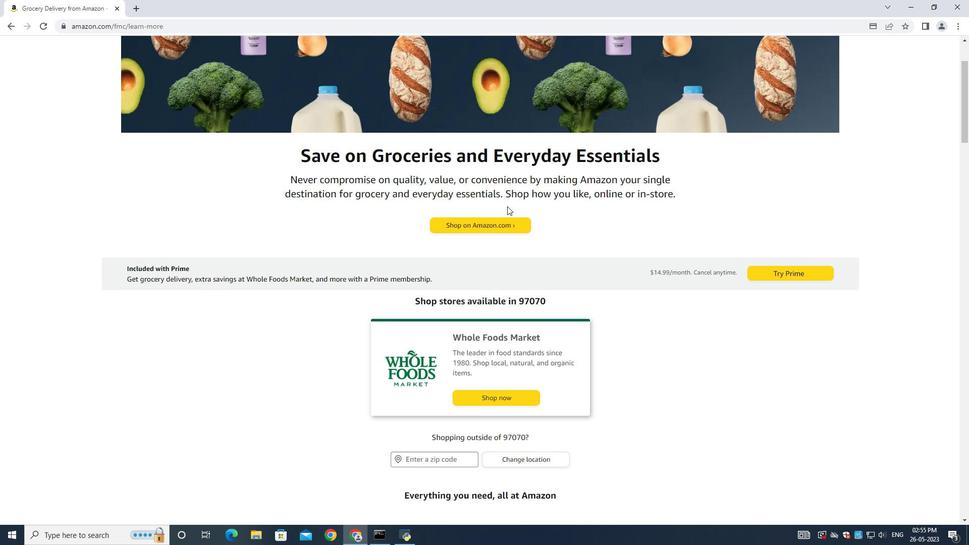 
Action: Mouse moved to (503, 204)
Screenshot: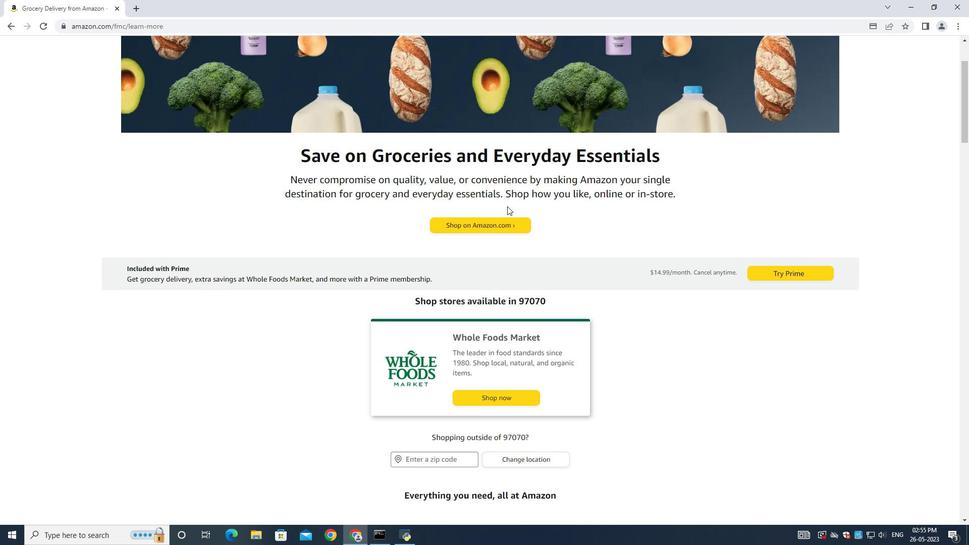 
Action: Mouse scrolled (503, 206) with delta (0, 0)
Screenshot: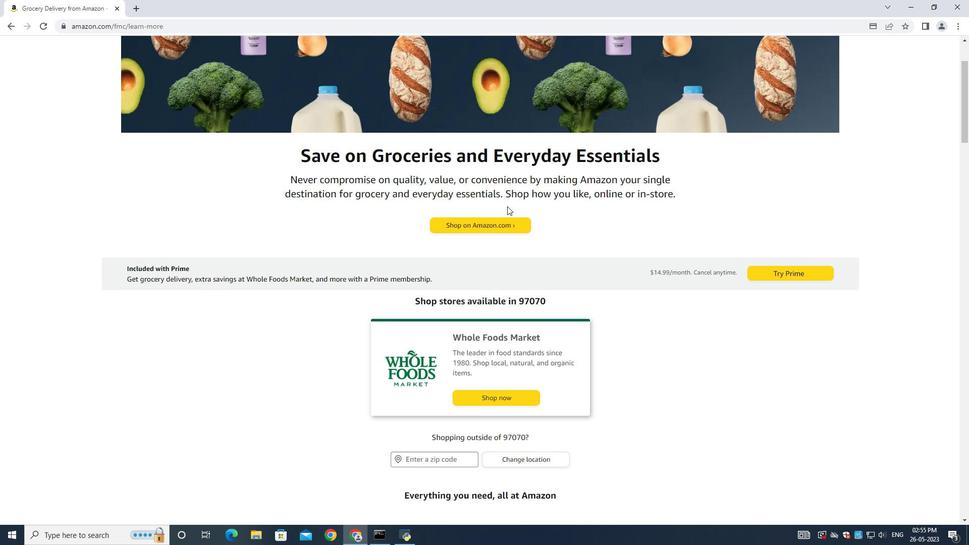 
Action: Mouse moved to (501, 204)
Screenshot: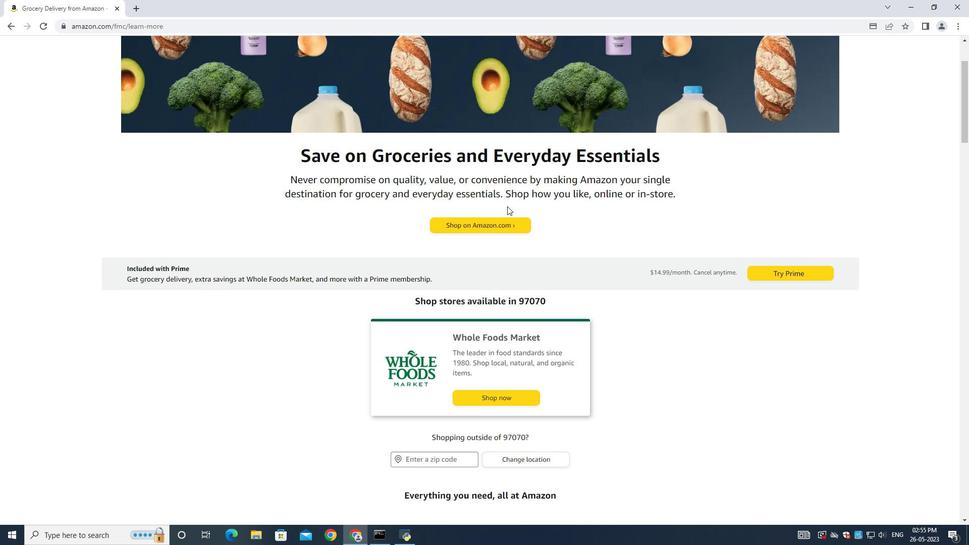 
Action: Mouse scrolled (503, 206) with delta (0, 0)
Screenshot: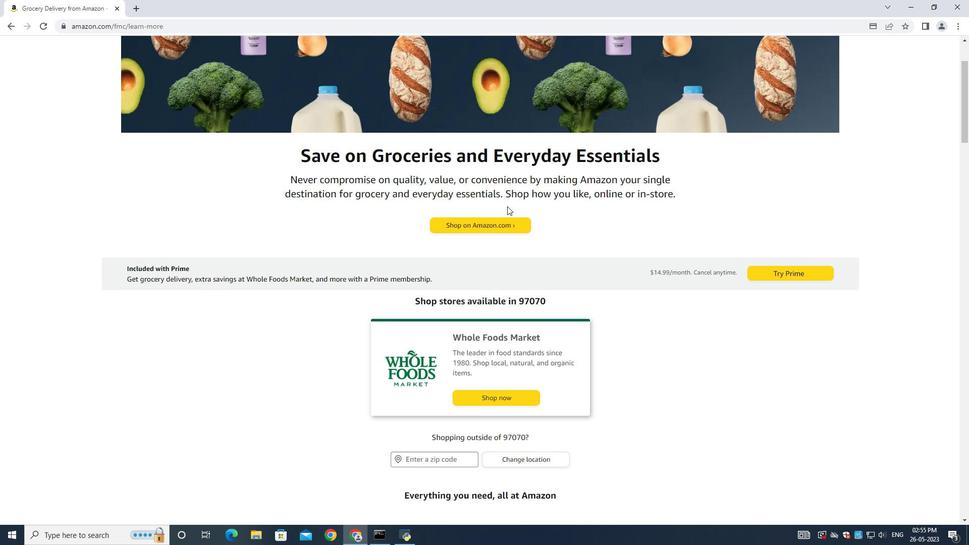 
Action: Mouse moved to (499, 203)
Screenshot: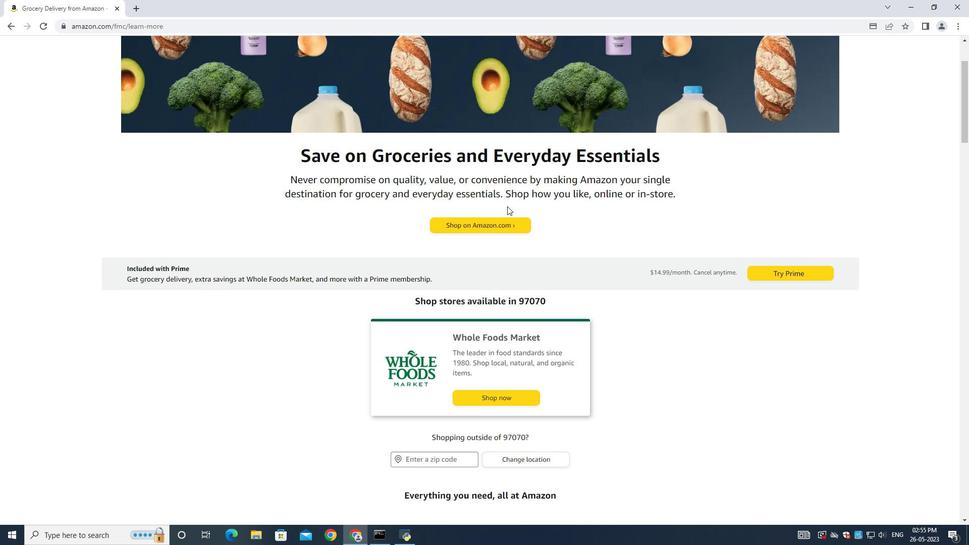 
Action: Mouse scrolled (503, 206) with delta (0, 0)
Screenshot: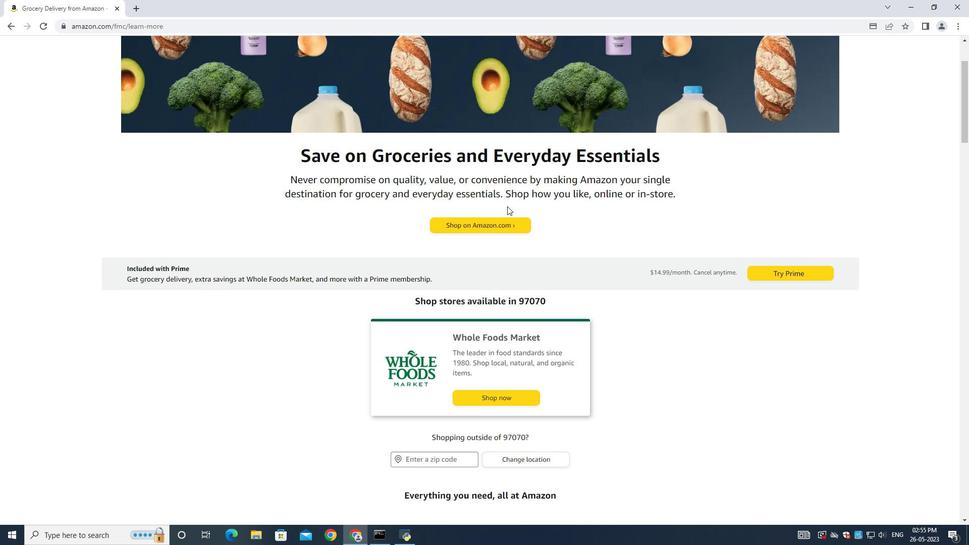 
Action: Mouse moved to (493, 201)
Screenshot: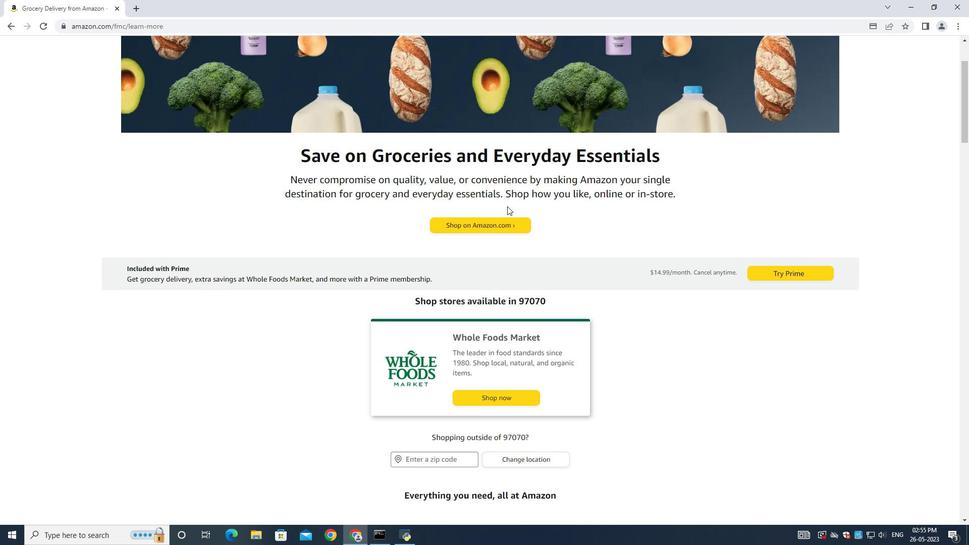 
Action: Mouse scrolled (503, 206) with delta (0, 0)
Screenshot: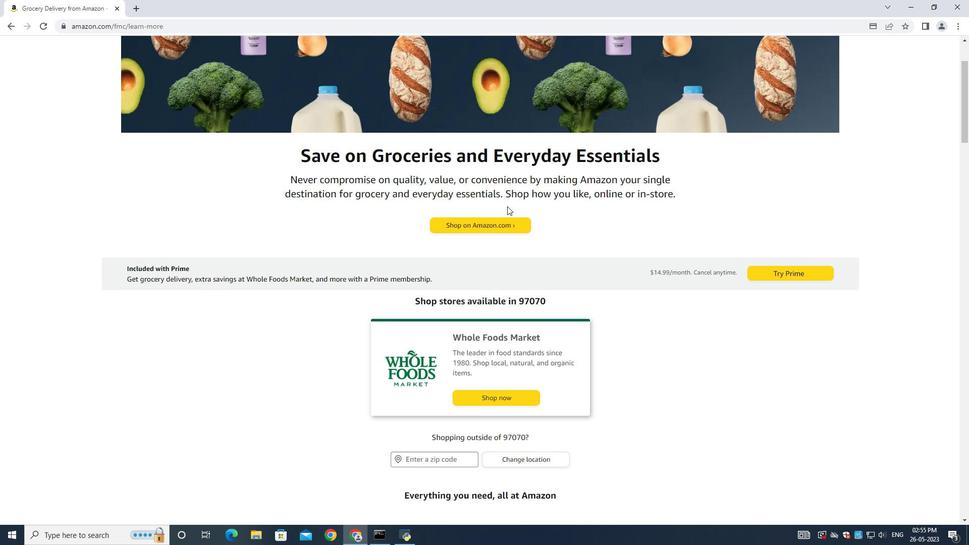 
Action: Mouse moved to (483, 200)
Screenshot: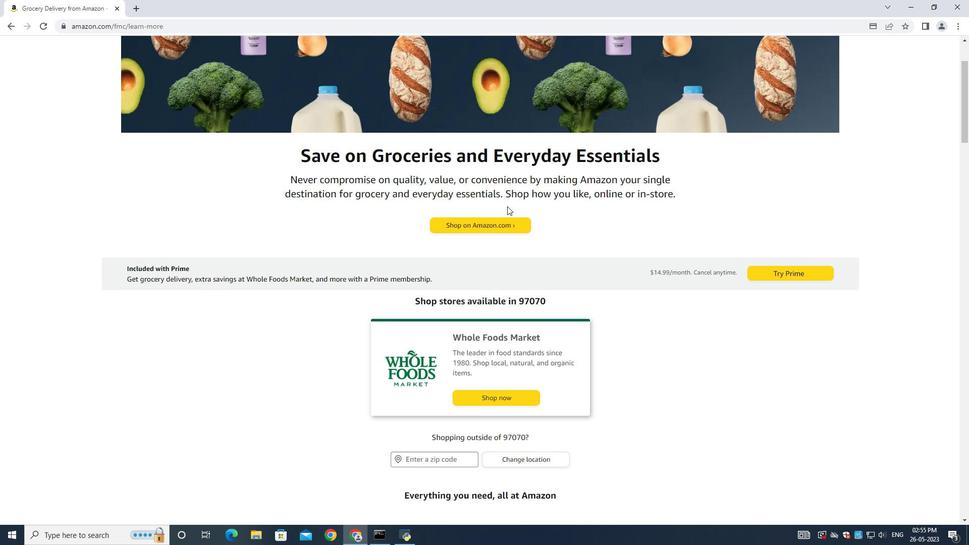 
Action: Mouse scrolled (503, 205) with delta (0, 0)
Screenshot: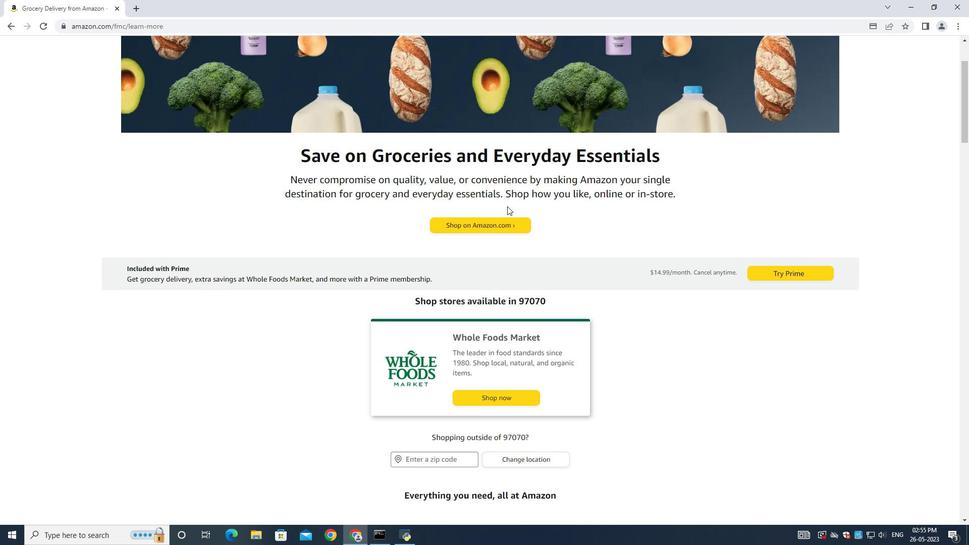 
Action: Mouse moved to (5, 22)
Screenshot: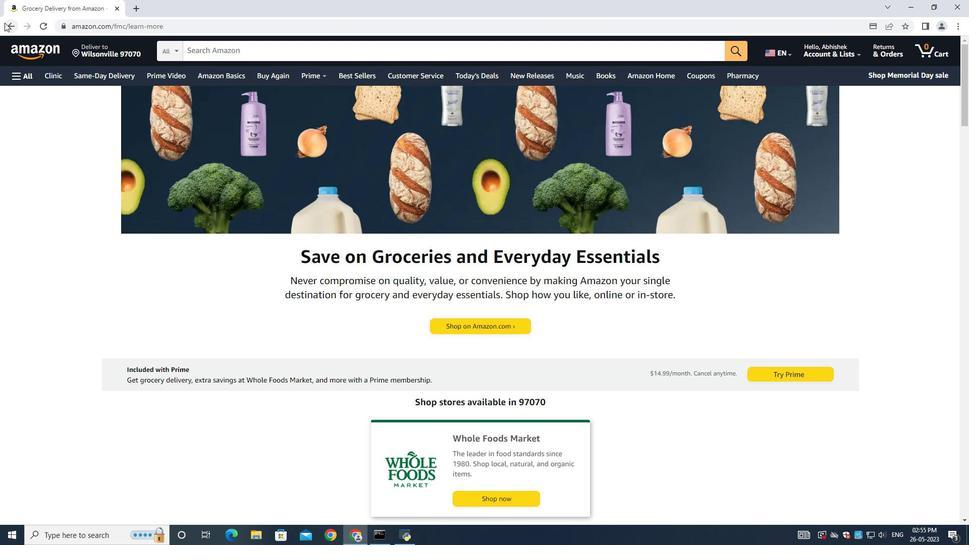 
Action: Mouse pressed left at (5, 22)
Screenshot: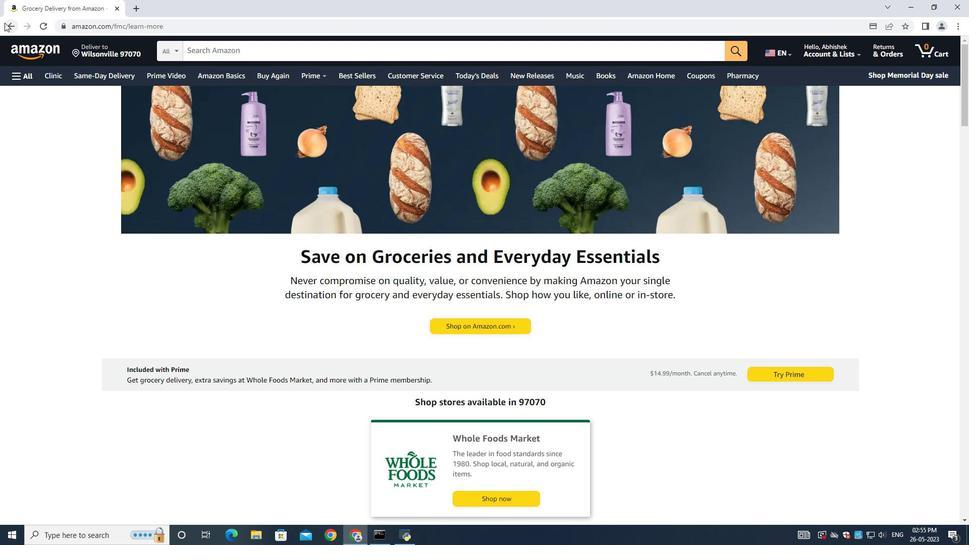 
Action: Mouse moved to (775, 170)
Screenshot: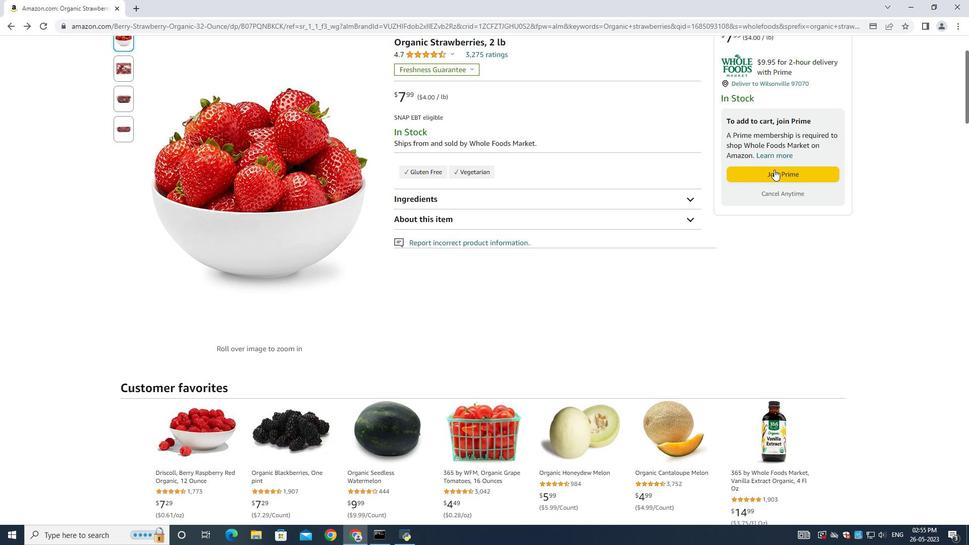 
Action: Mouse pressed left at (775, 170)
Screenshot: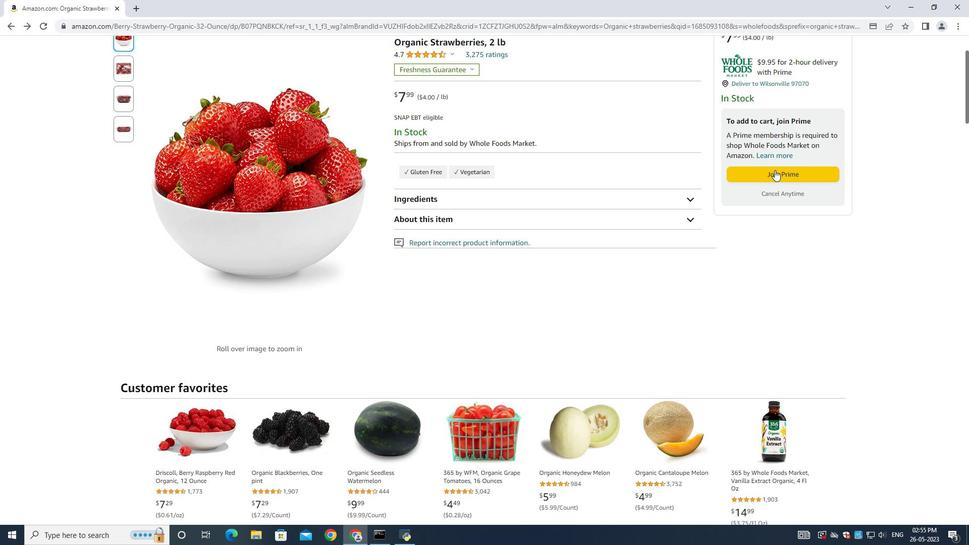 
Action: Mouse moved to (612, 177)
Screenshot: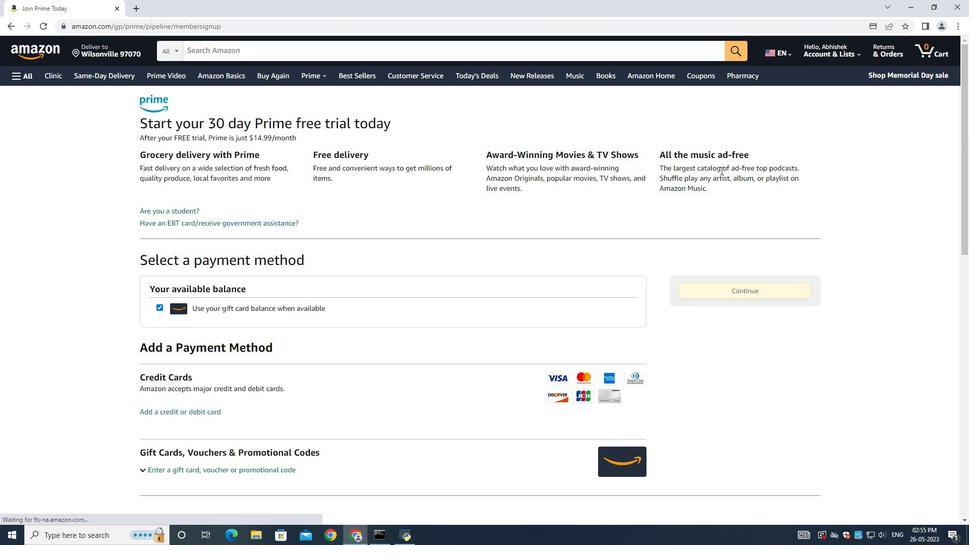 
Action: Mouse scrolled (612, 176) with delta (0, 0)
Screenshot: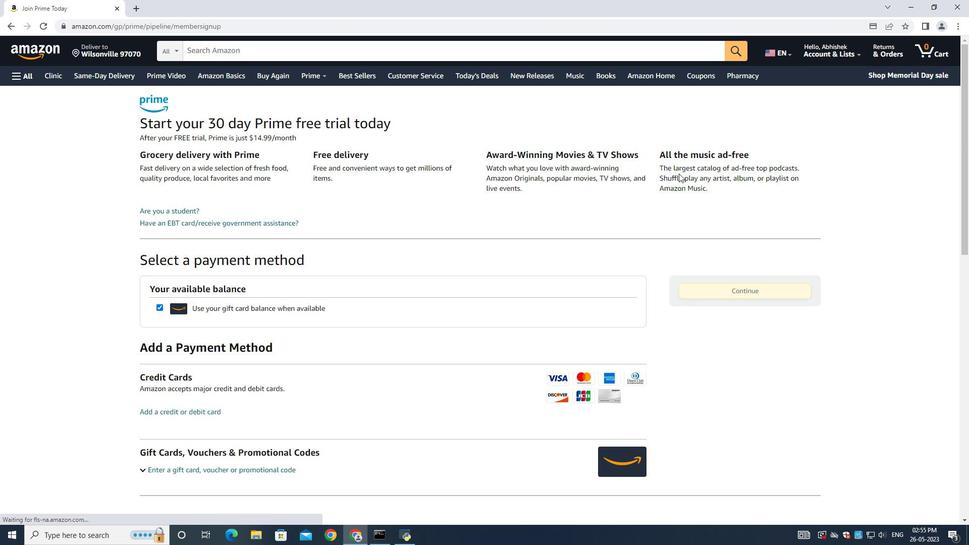 
Action: Mouse scrolled (612, 176) with delta (0, 0)
Screenshot: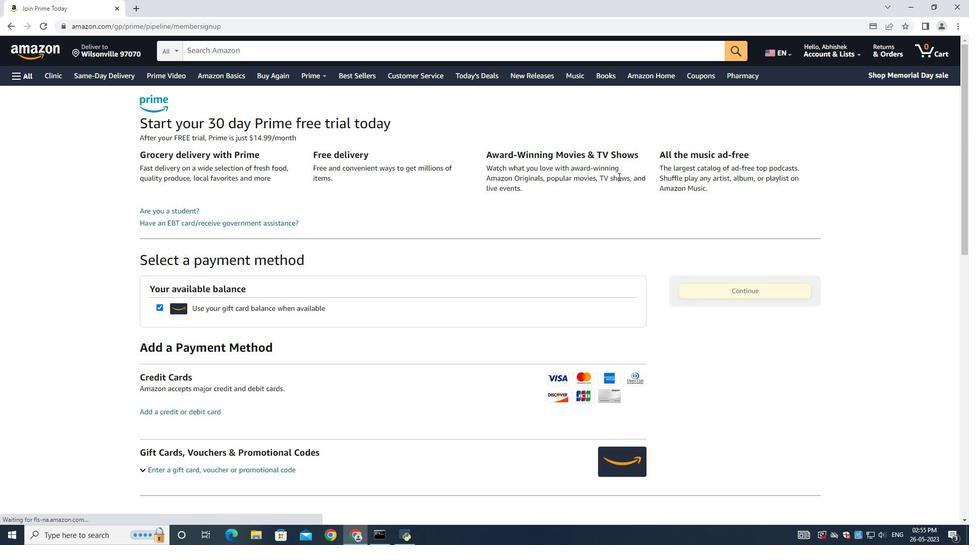 
Action: Mouse moved to (612, 178)
Screenshot: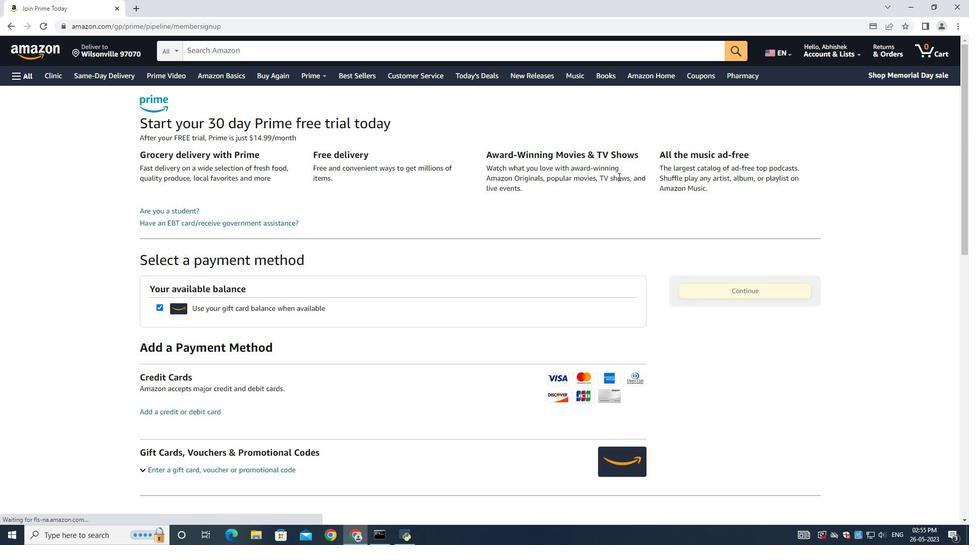 
Action: Mouse scrolled (612, 177) with delta (0, 0)
Screenshot: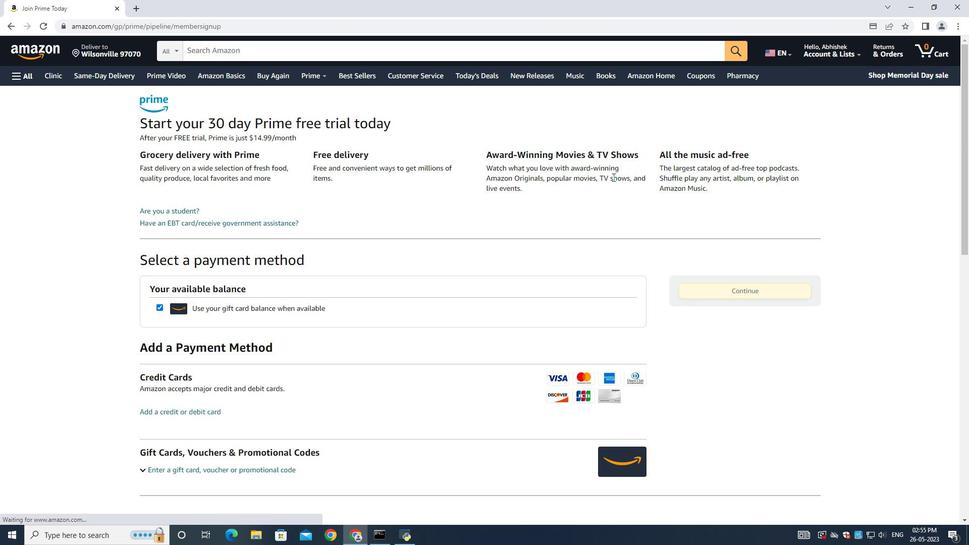 
Action: Mouse moved to (611, 179)
Screenshot: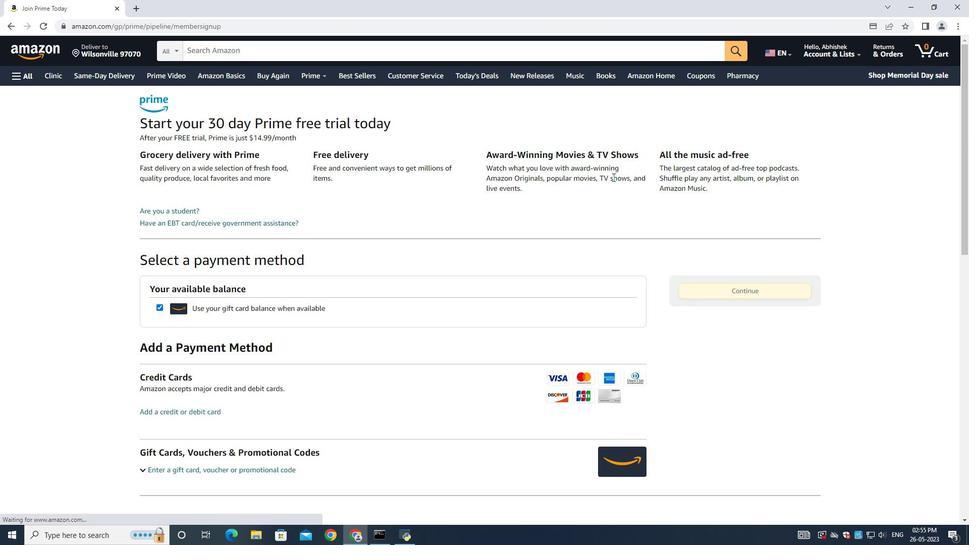 
Action: Mouse scrolled (611, 179) with delta (0, 0)
Screenshot: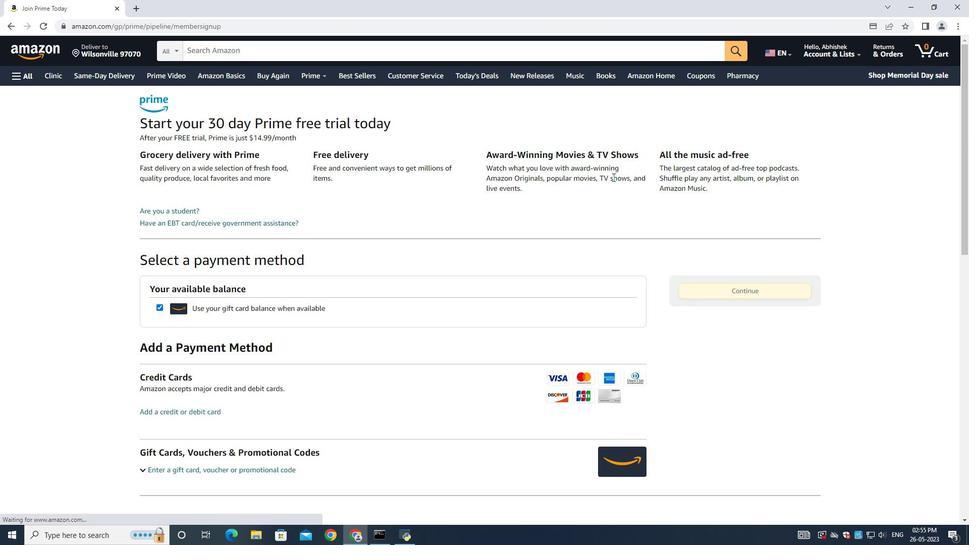 
Action: Mouse moved to (200, 206)
Screenshot: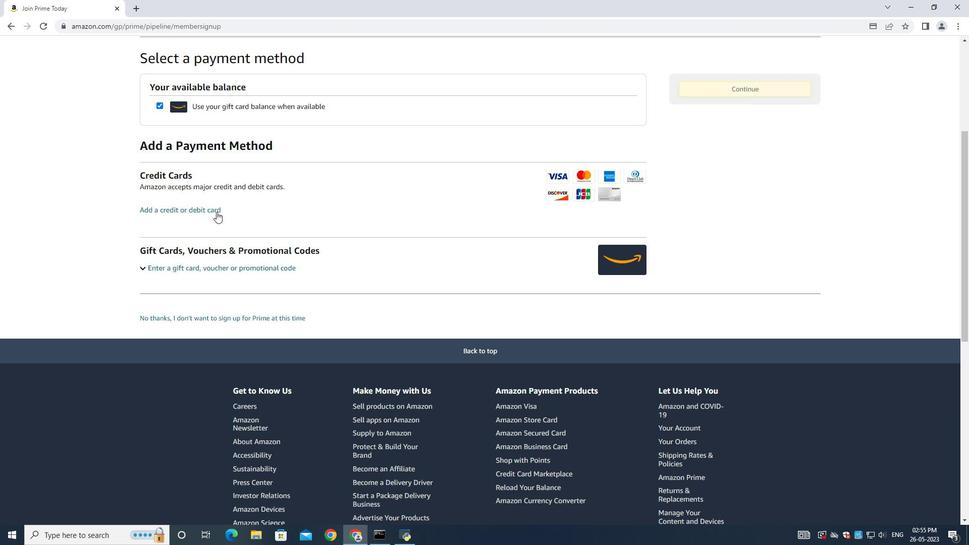
Action: Mouse pressed left at (200, 206)
Screenshot: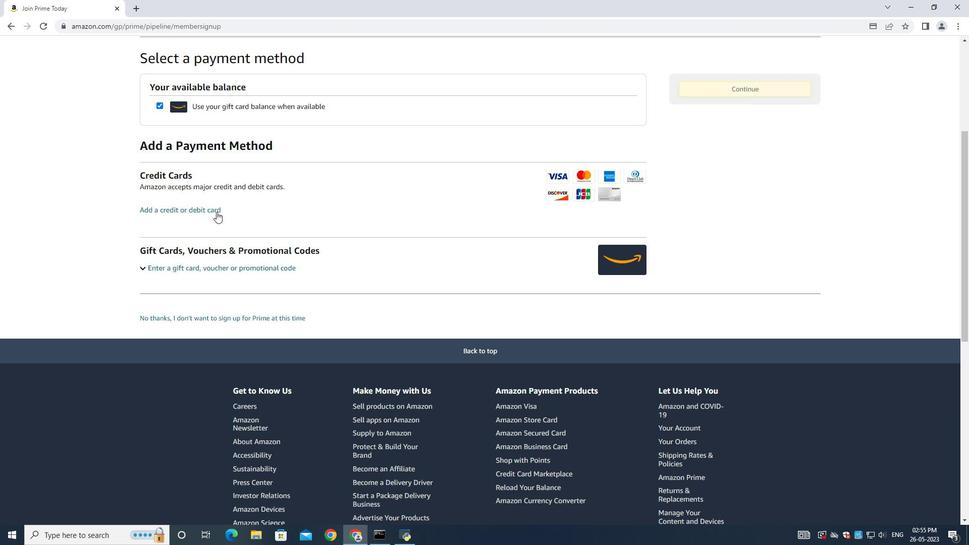 
Action: Mouse moved to (156, 250)
Screenshot: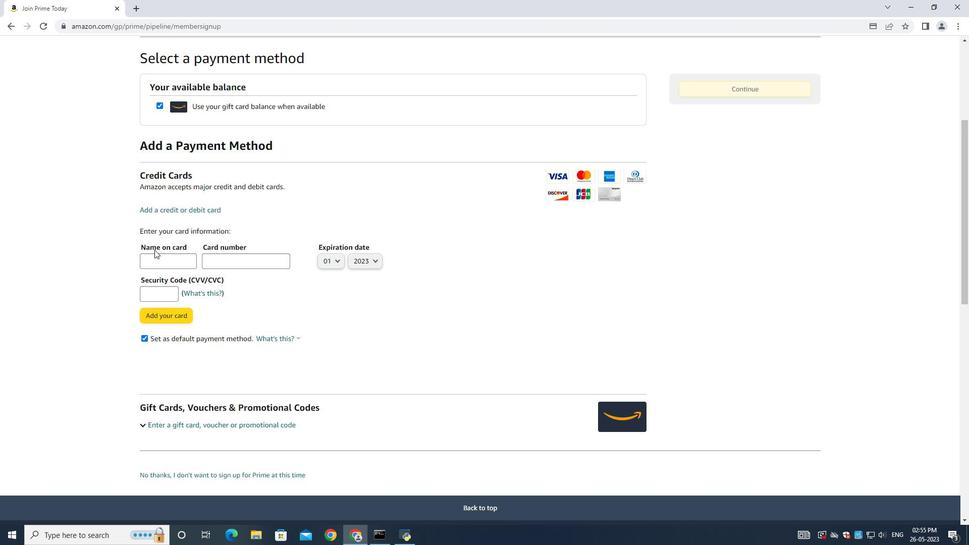 
Action: Mouse pressed left at (156, 250)
Screenshot: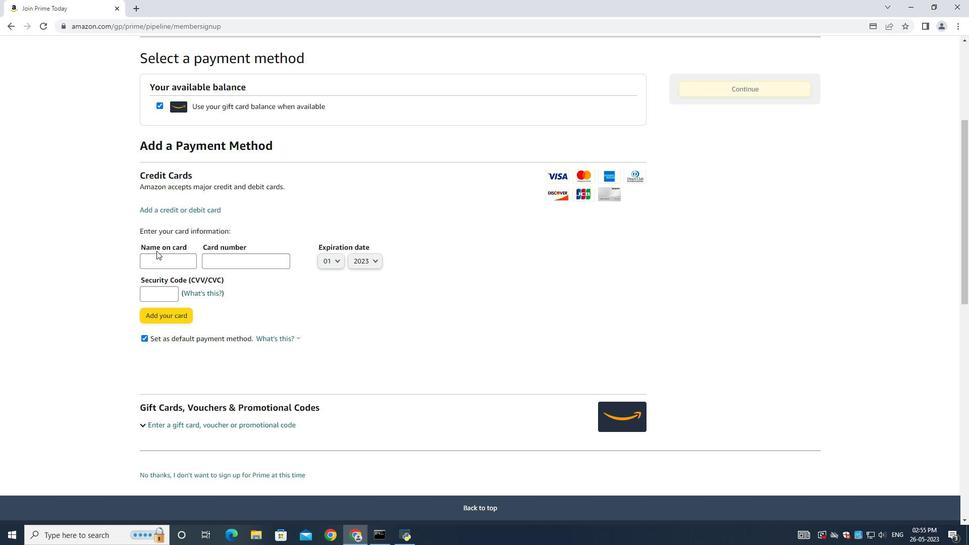 
Action: Mouse moved to (156, 250)
Screenshot: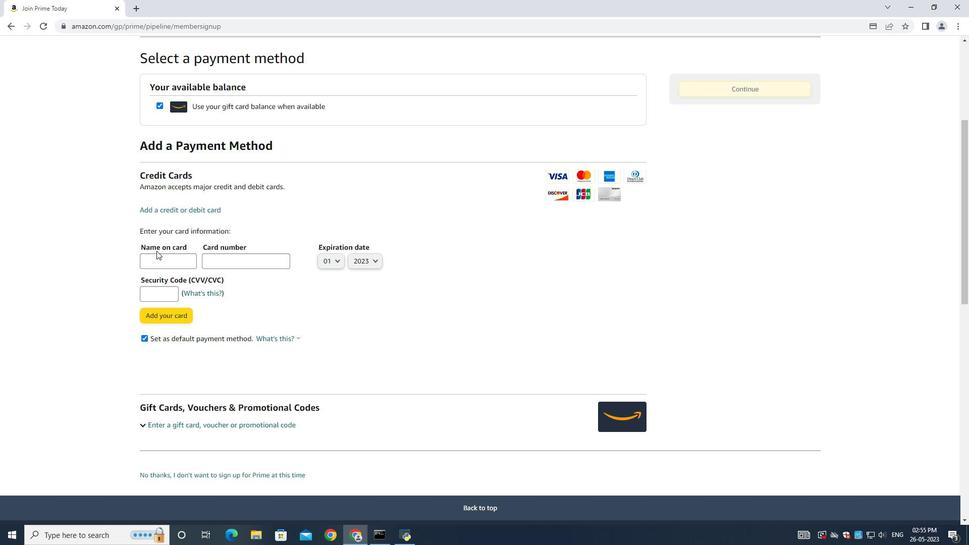 
Action: Key pressed <Key.shift>Alex<Key.space><Key.shift>Clark<Key.space>
Screenshot: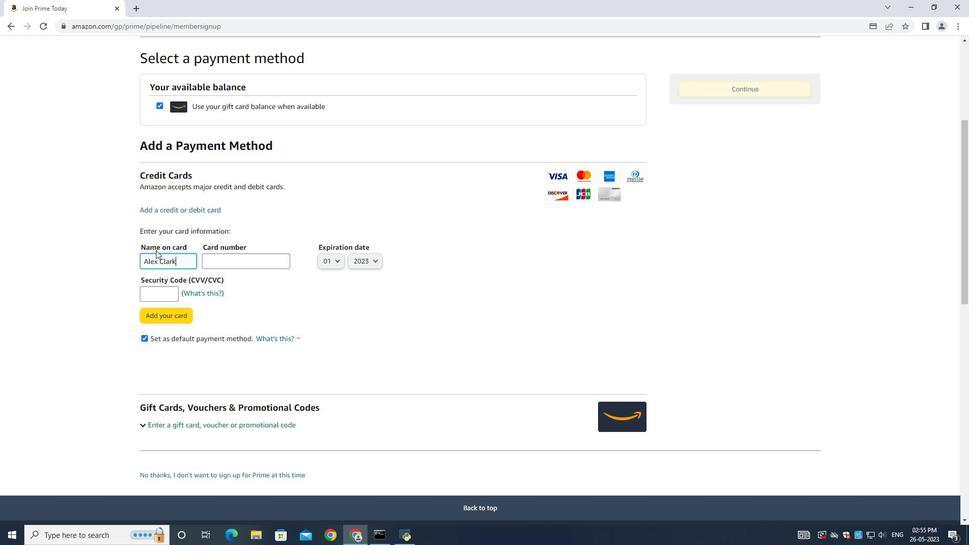 
Action: Mouse moved to (242, 264)
Screenshot: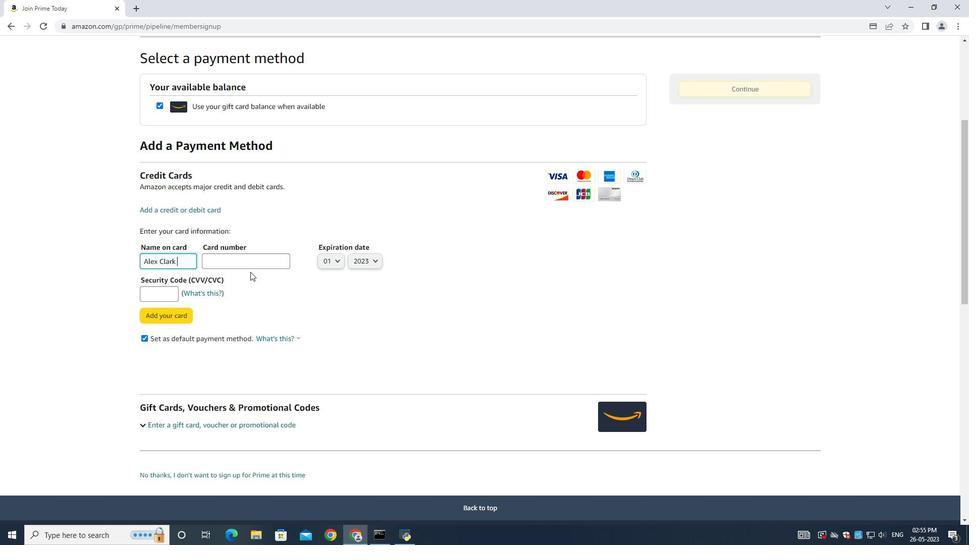 
Action: Mouse pressed left at (242, 264)
Screenshot: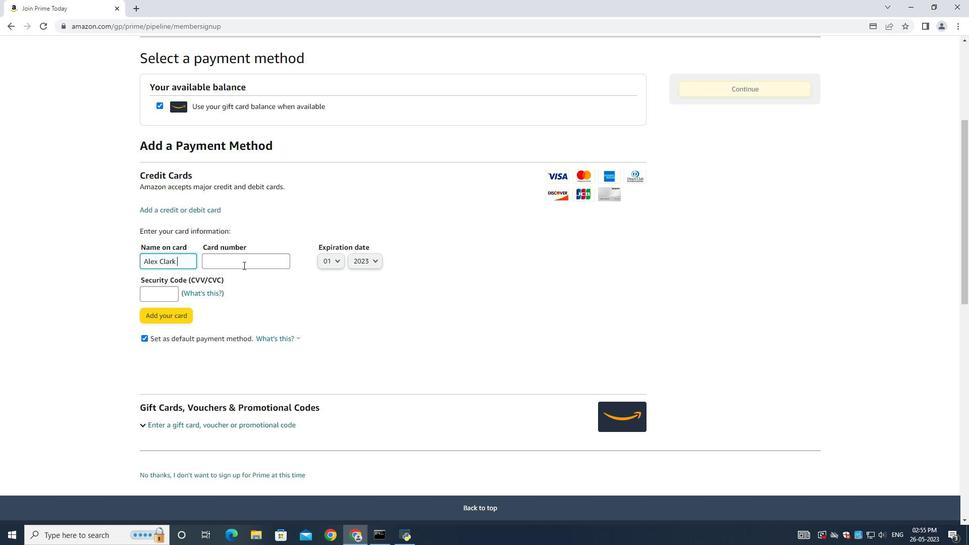 
Action: Mouse moved to (245, 266)
Screenshot: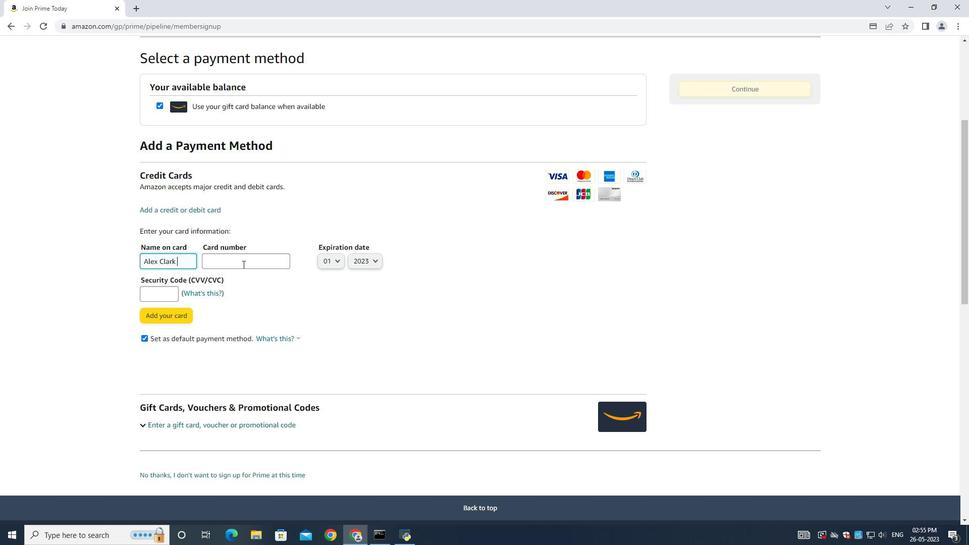 
Action: Key pressed 4893772456216759
Screenshot: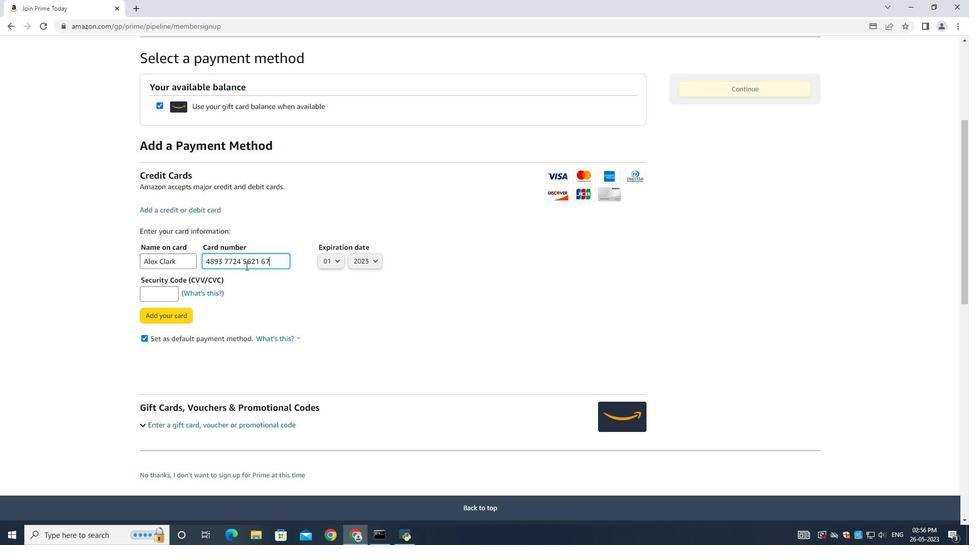 
Action: Mouse moved to (325, 263)
Screenshot: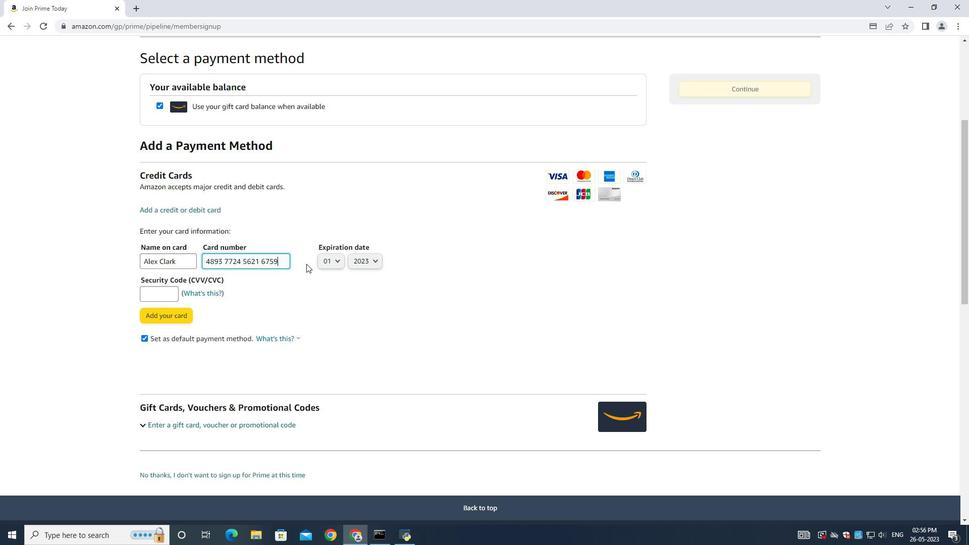 
Action: Mouse pressed left at (325, 263)
Screenshot: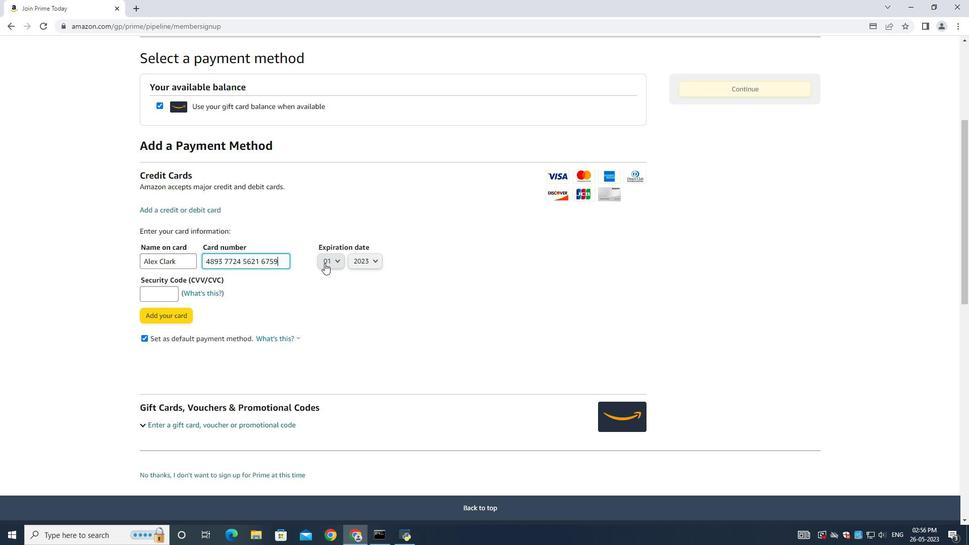 
Action: Mouse moved to (349, 314)
Screenshot: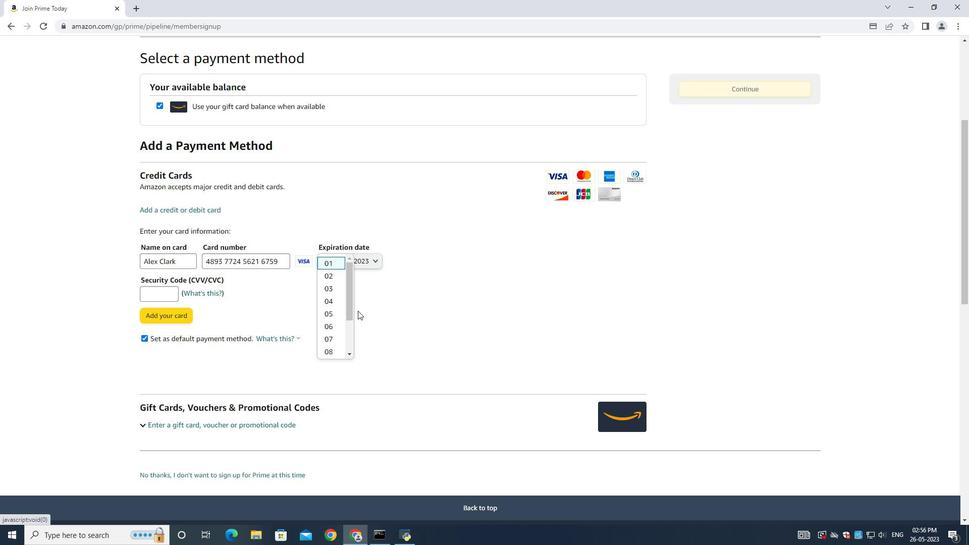 
Action: Mouse scrolled (349, 313) with delta (0, 0)
Screenshot: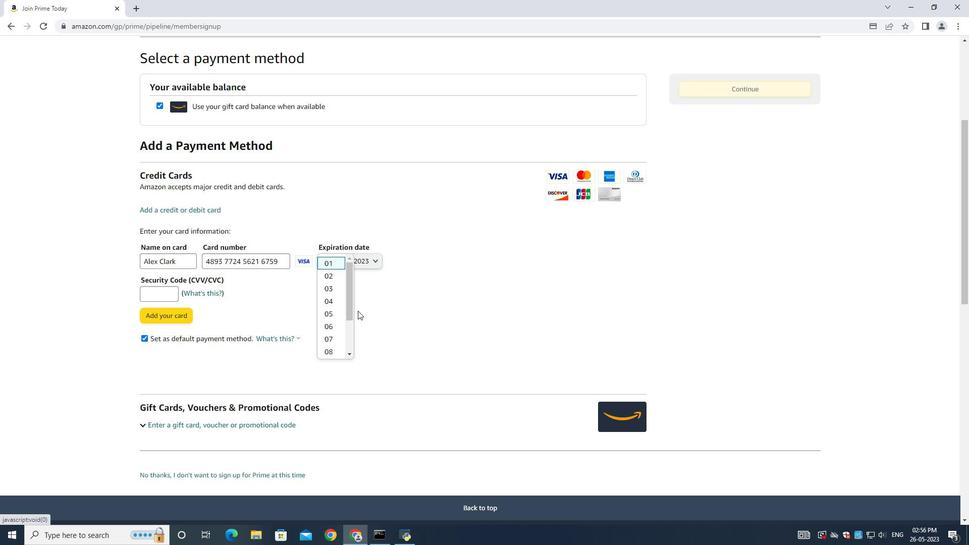 
Action: Mouse moved to (332, 319)
Screenshot: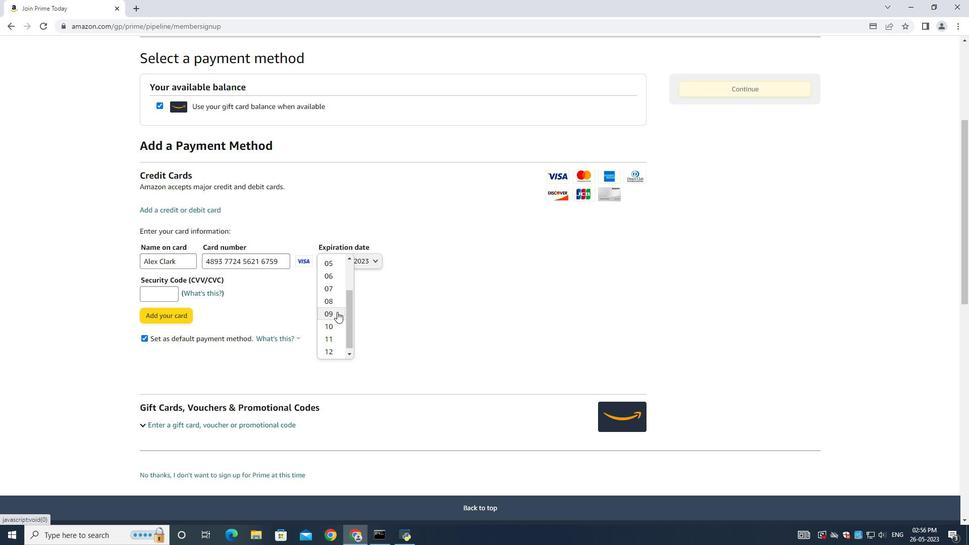 
Action: Mouse scrolled (336, 312) with delta (0, 0)
Screenshot: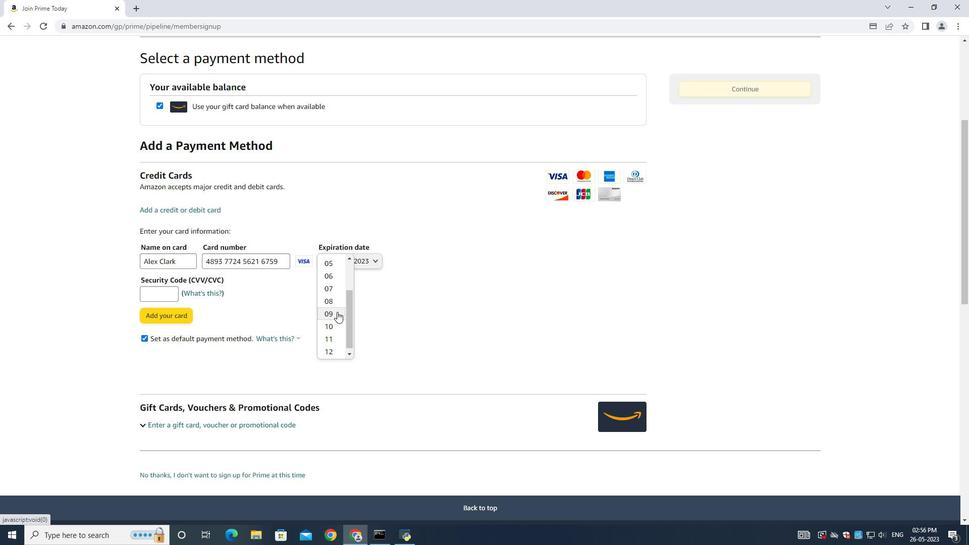 
Action: Mouse scrolled (335, 315) with delta (0, 0)
Screenshot: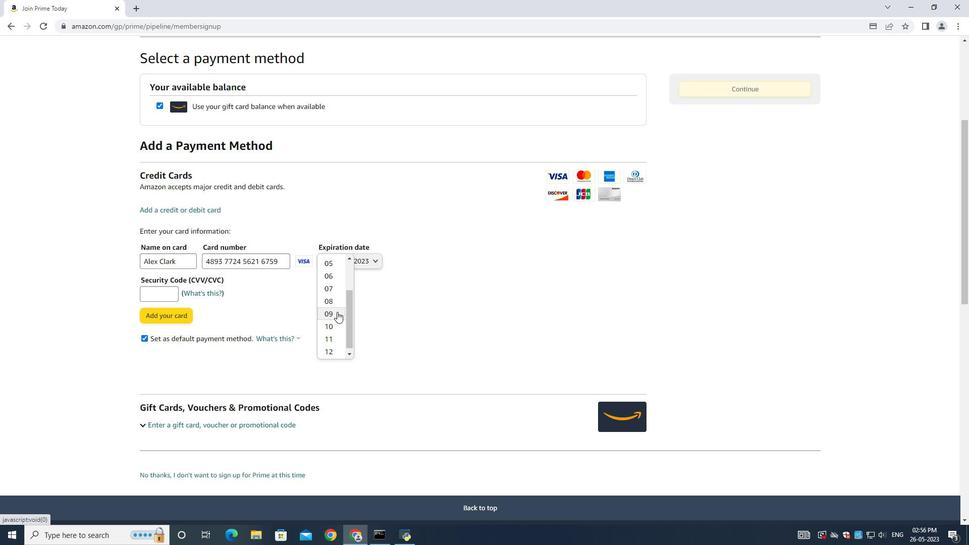 
Action: Mouse scrolled (332, 317) with delta (0, 0)
Screenshot: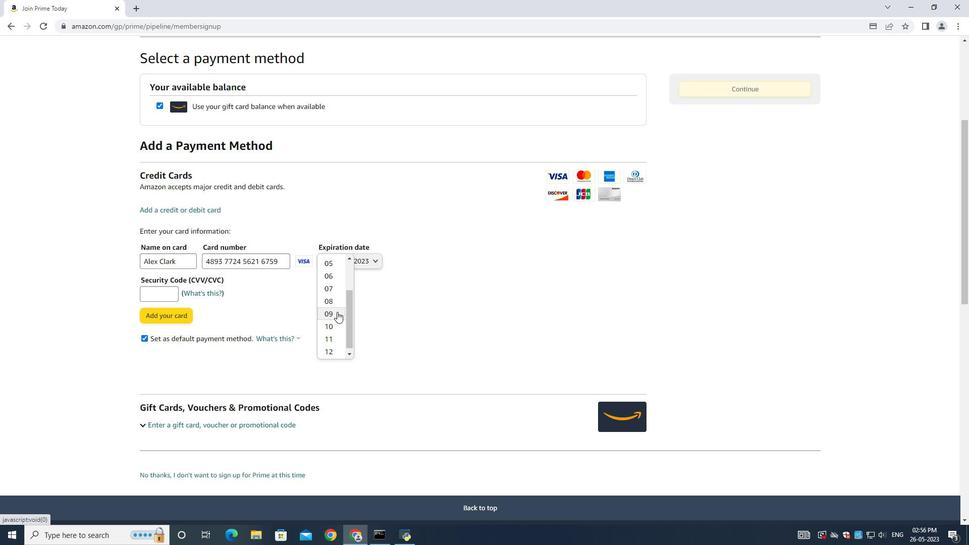 
Action: Mouse moved to (325, 336)
Screenshot: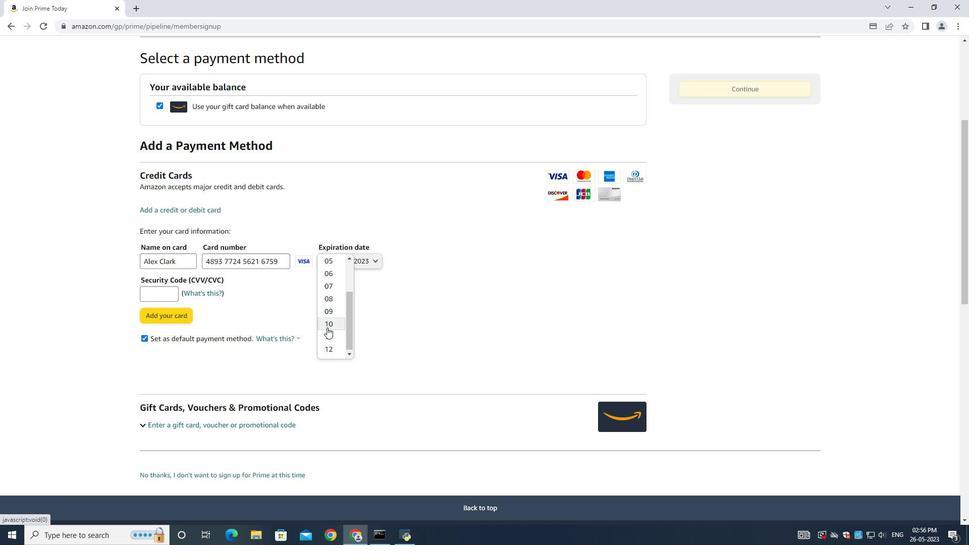 
Action: Mouse scrolled (325, 334) with delta (0, 0)
Screenshot: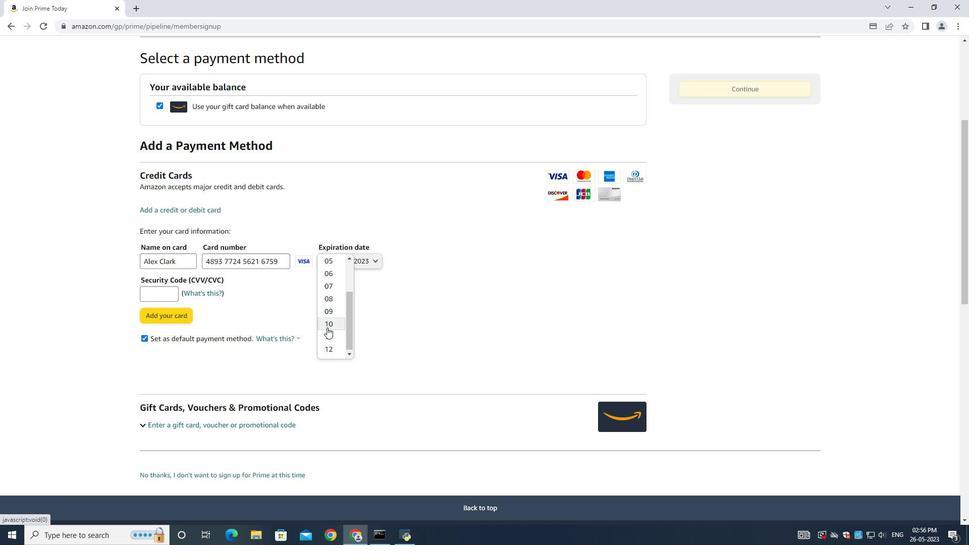 
Action: Mouse moved to (325, 337)
Screenshot: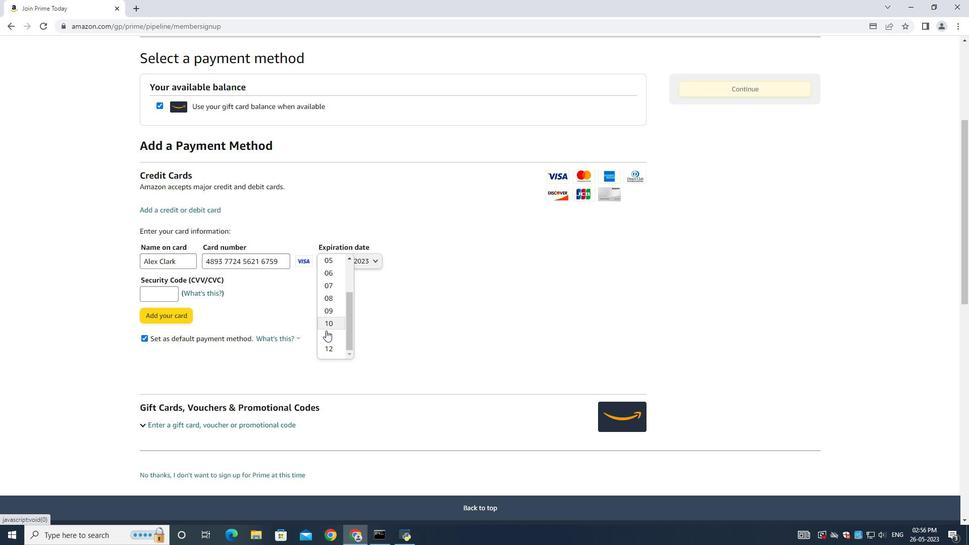 
Action: Mouse scrolled (325, 337) with delta (0, 0)
Screenshot: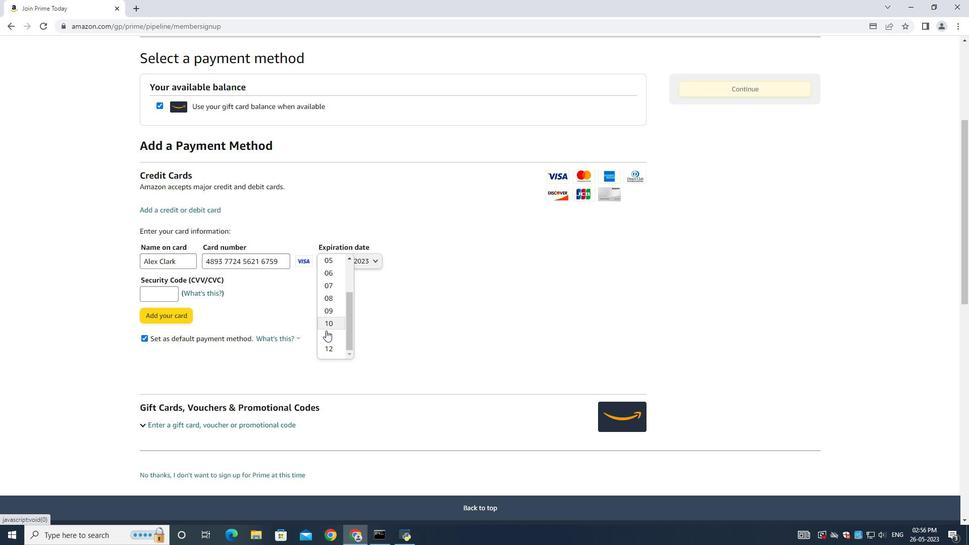 
Action: Mouse moved to (326, 246)
Screenshot: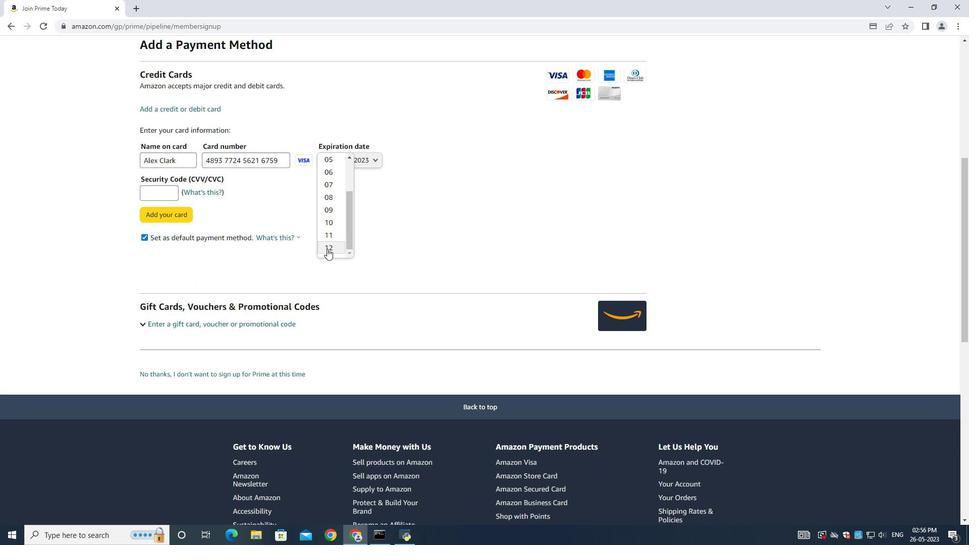 
Action: Mouse pressed left at (326, 246)
Screenshot: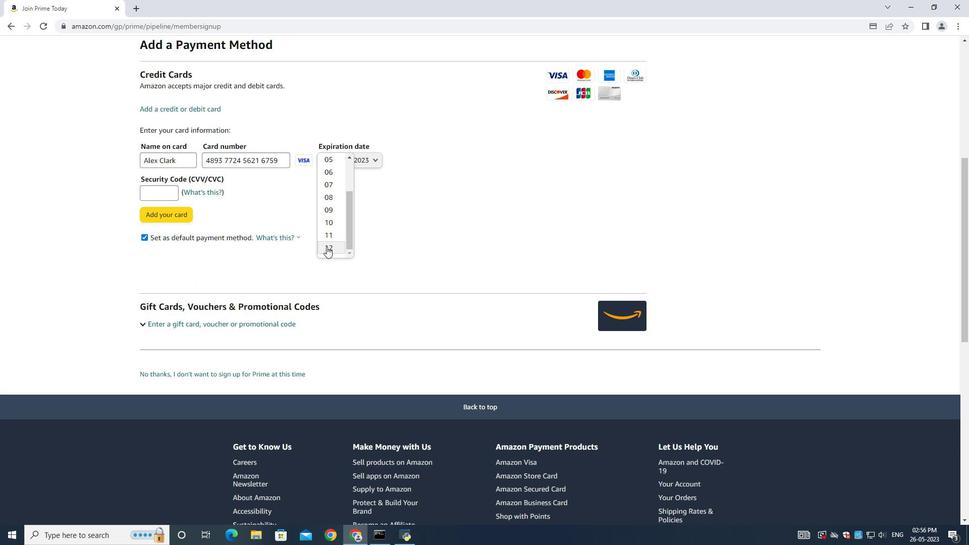 
Action: Mouse moved to (357, 152)
Screenshot: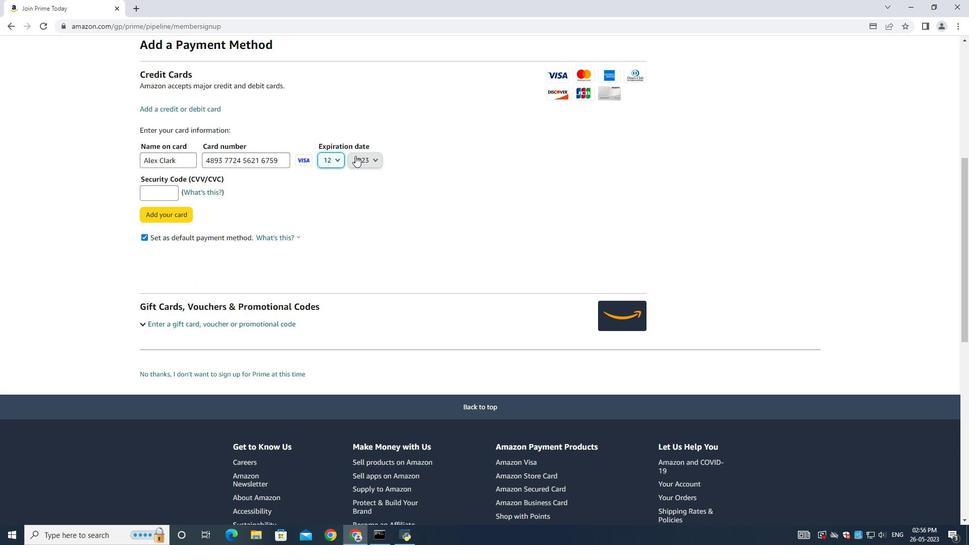 
Action: Mouse pressed left at (357, 152)
Screenshot: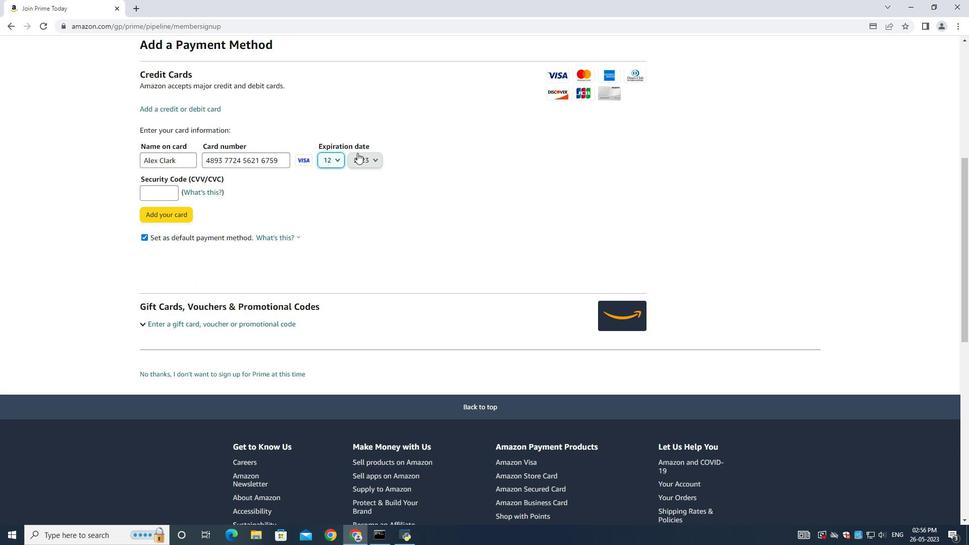 
Action: Mouse moved to (362, 173)
Screenshot: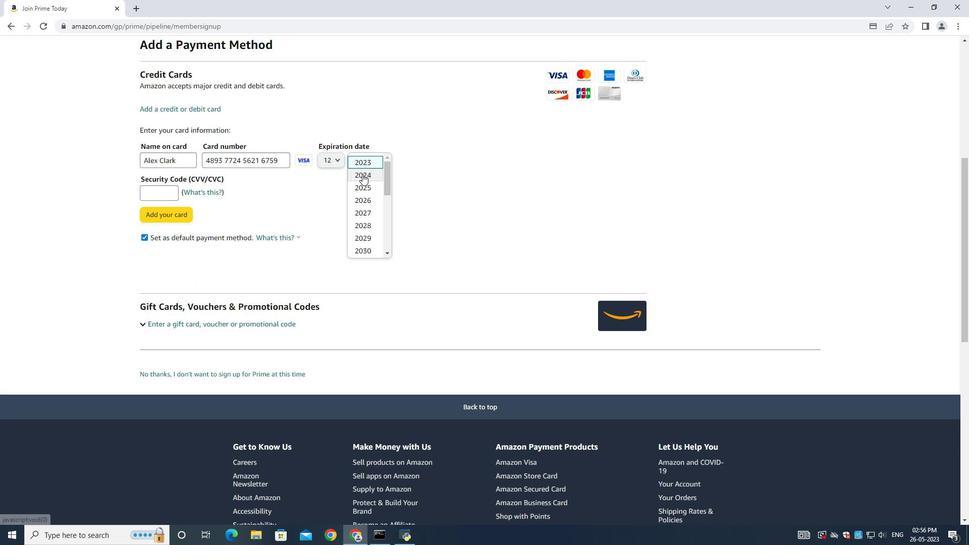
Action: Mouse pressed left at (362, 173)
Screenshot: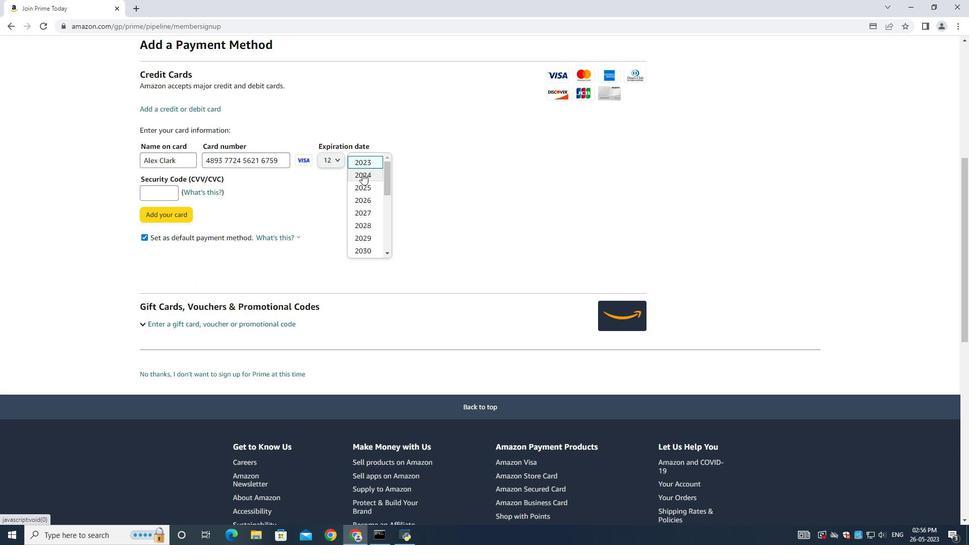 
Action: Mouse moved to (161, 193)
Screenshot: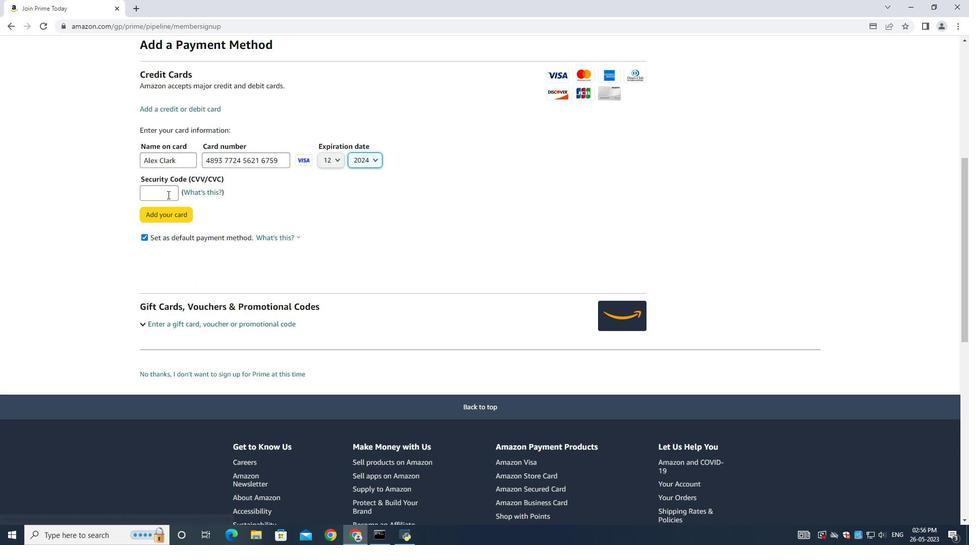 
Action: Mouse pressed left at (161, 193)
Screenshot: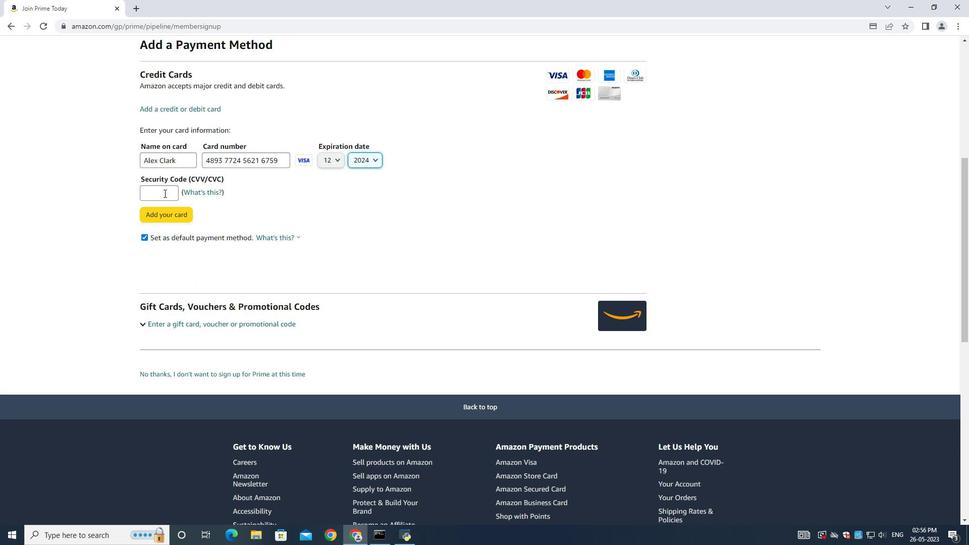 
Action: Key pressed 506
Screenshot: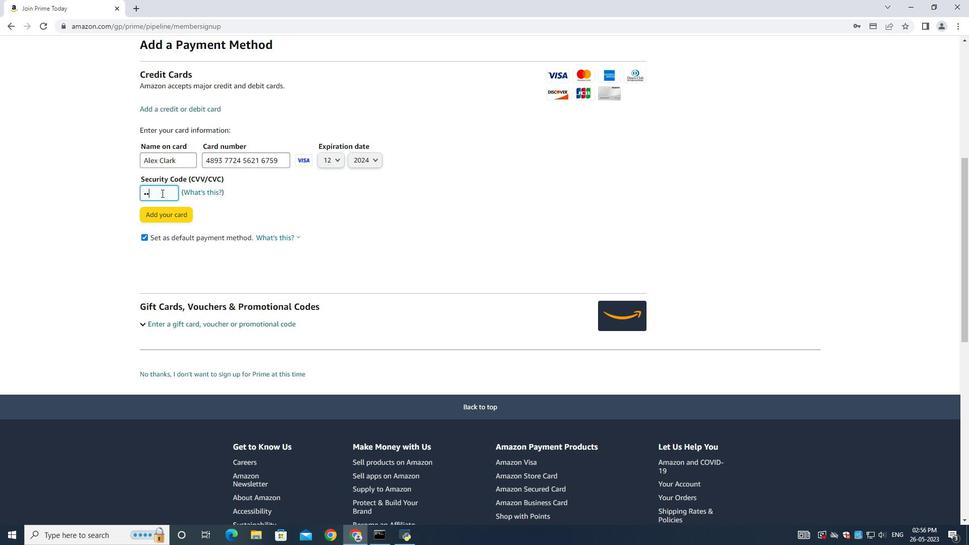 
Action: Mouse moved to (151, 213)
Screenshot: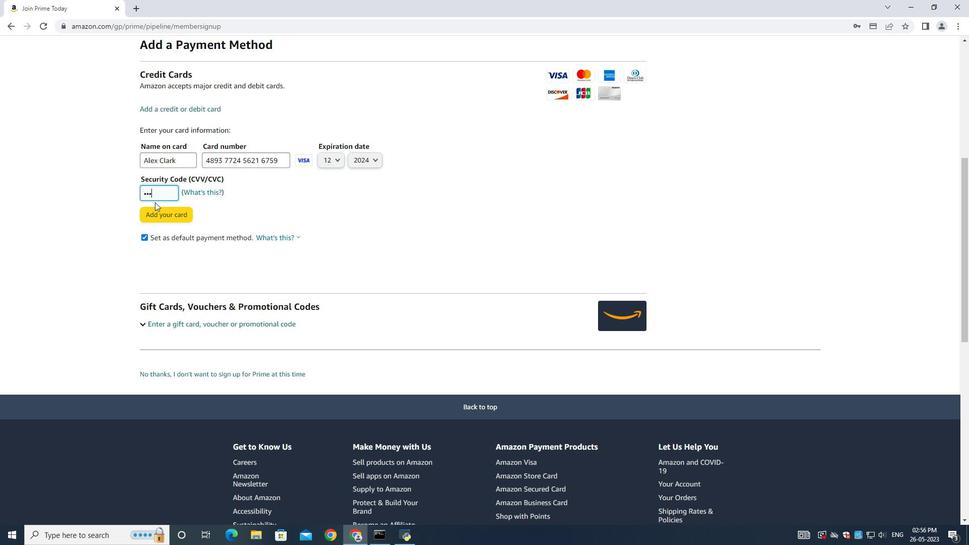 
